 Task: Look for space in Alice Springs, Australia from 15th June, 2023 to 21st June, 2023 for 5 adults in price range Rs.14000 to Rs.25000. Place can be entire place with 3 bedrooms having 3 beds and 3 bathrooms. Property type can be house. Amenities needed are: washing machine, kitchen, . Booking option can be shelf check-in. Required host language is English.
Action: Mouse moved to (398, 83)
Screenshot: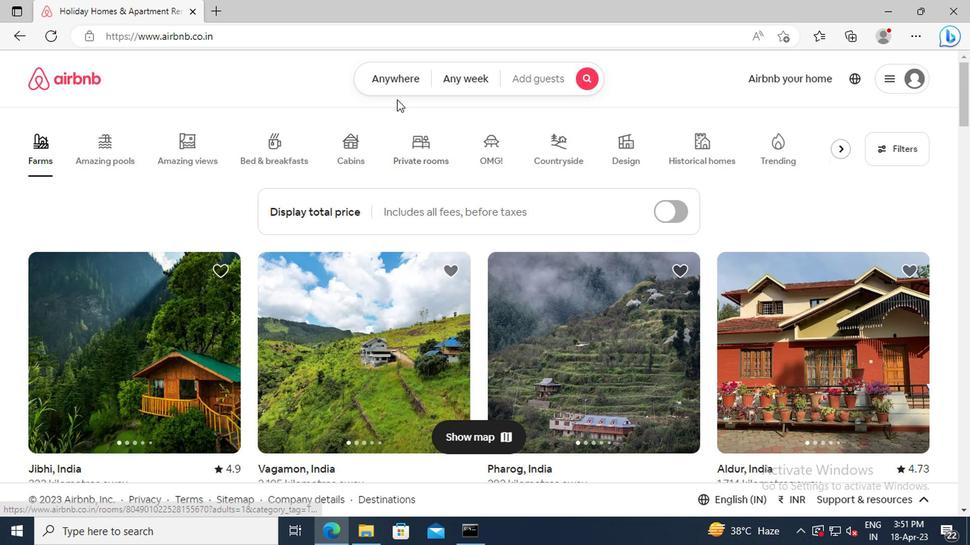 
Action: Mouse pressed left at (398, 83)
Screenshot: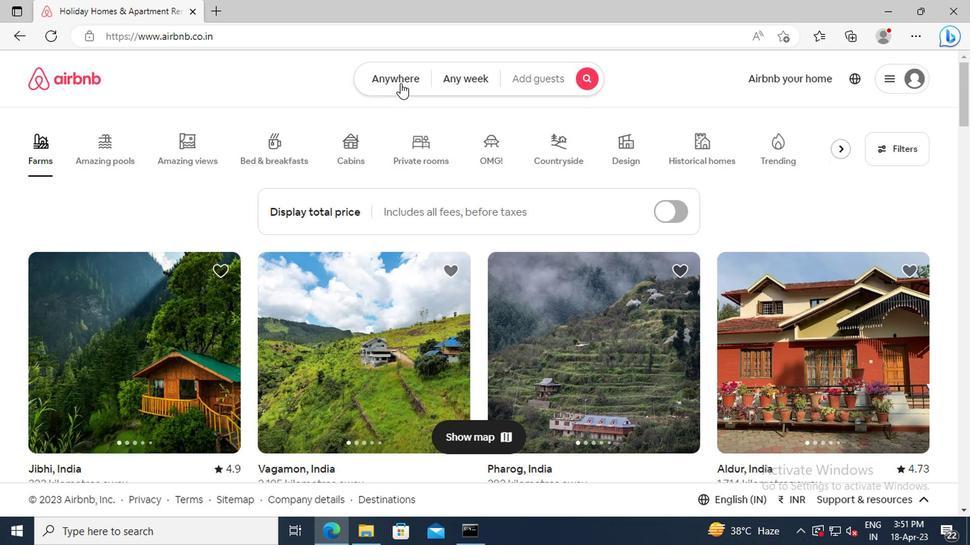 
Action: Mouse moved to (246, 140)
Screenshot: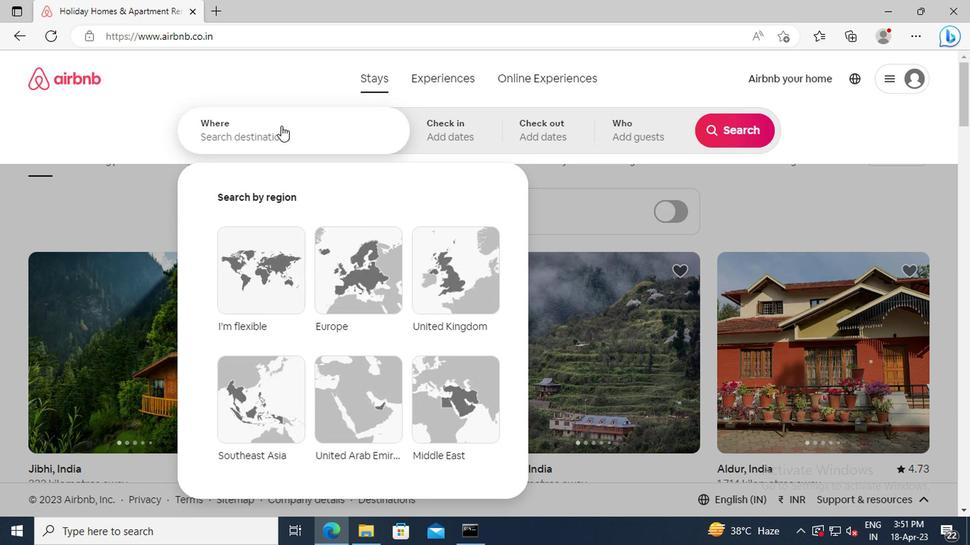 
Action: Mouse pressed left at (246, 140)
Screenshot: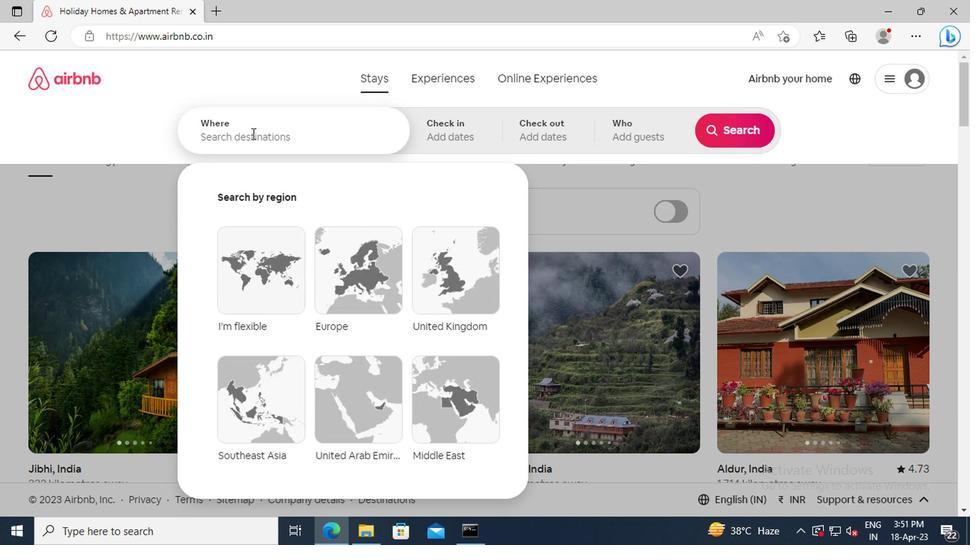 
Action: Key pressed <Key.shift_r>Alice<Key.space><Key.shift_r>Springs,<Key.space><Key.shift_r>Australia<Key.enter>
Screenshot: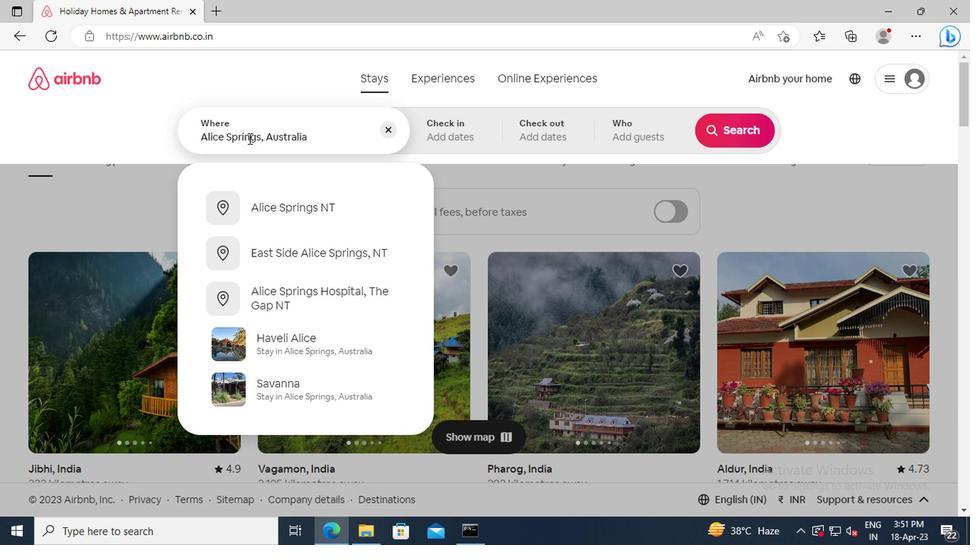 
Action: Mouse moved to (722, 243)
Screenshot: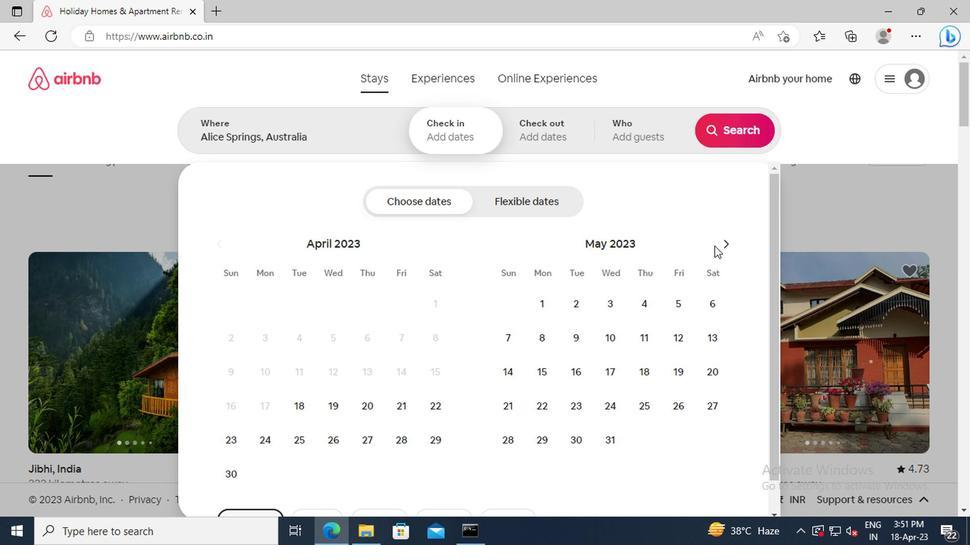 
Action: Mouse pressed left at (722, 243)
Screenshot: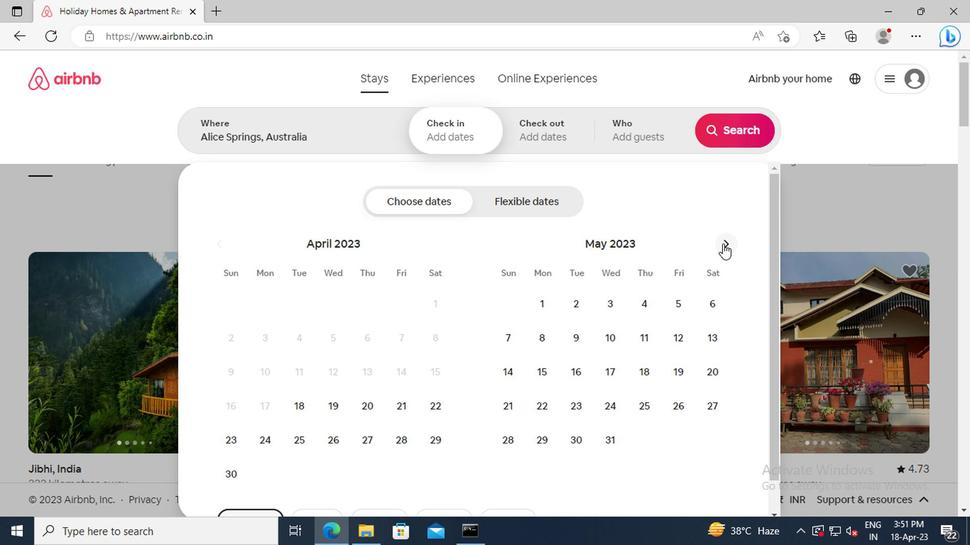 
Action: Mouse moved to (639, 365)
Screenshot: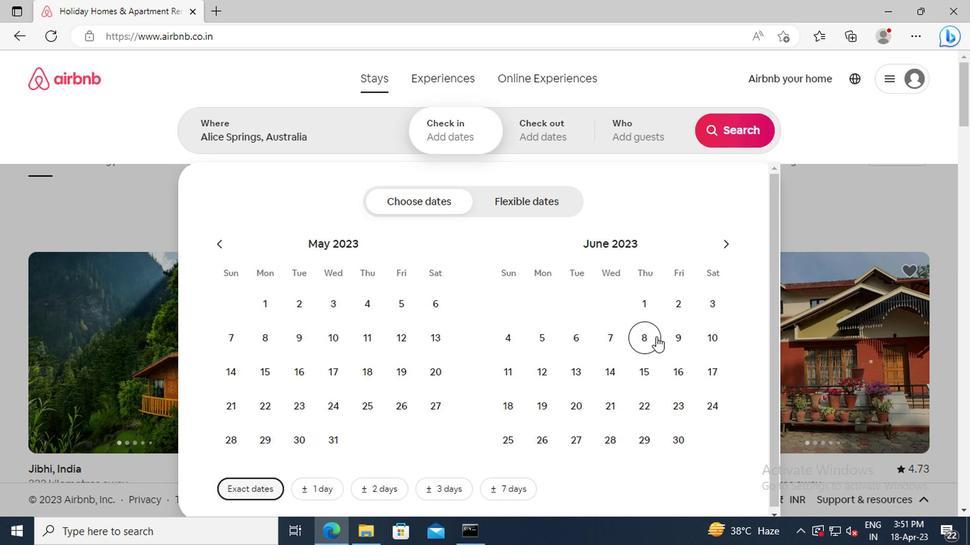 
Action: Mouse pressed left at (639, 365)
Screenshot: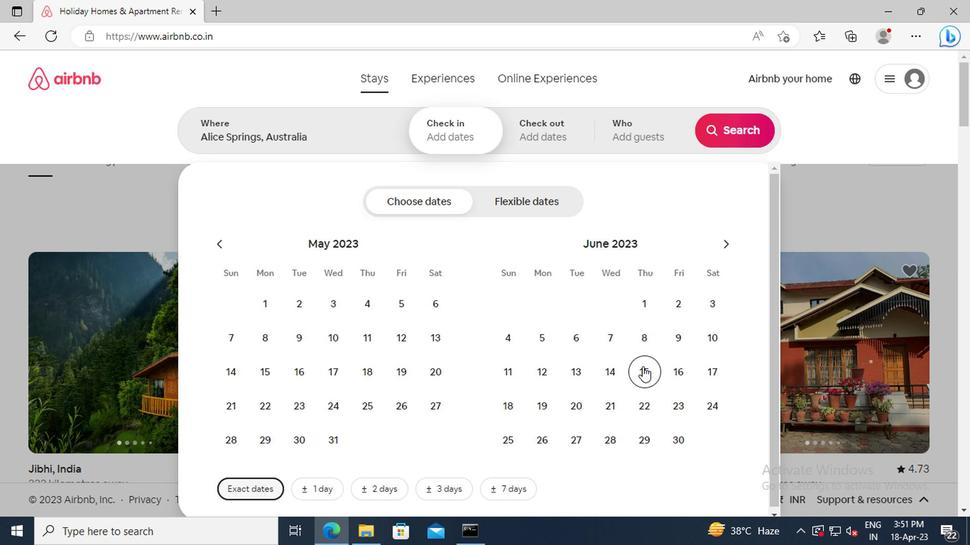 
Action: Mouse moved to (613, 399)
Screenshot: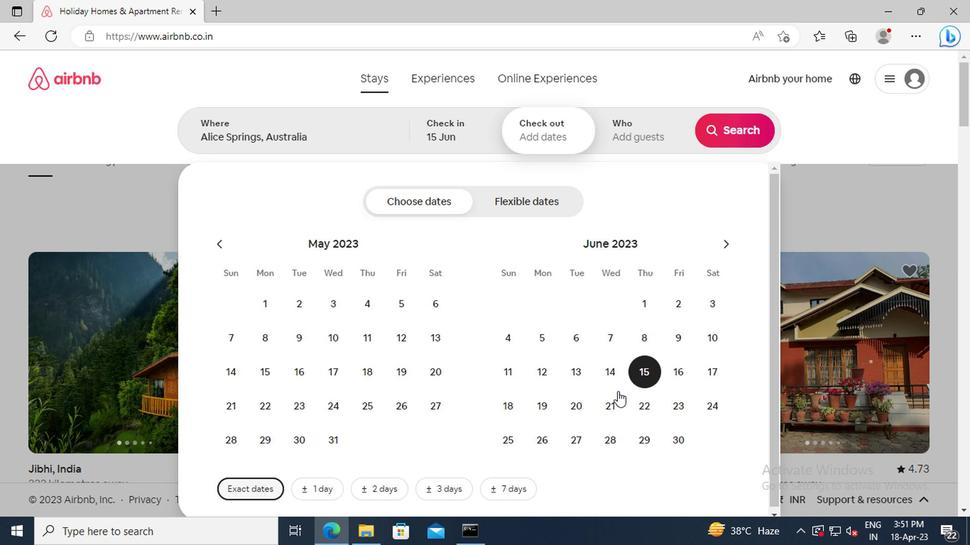 
Action: Mouse pressed left at (613, 399)
Screenshot: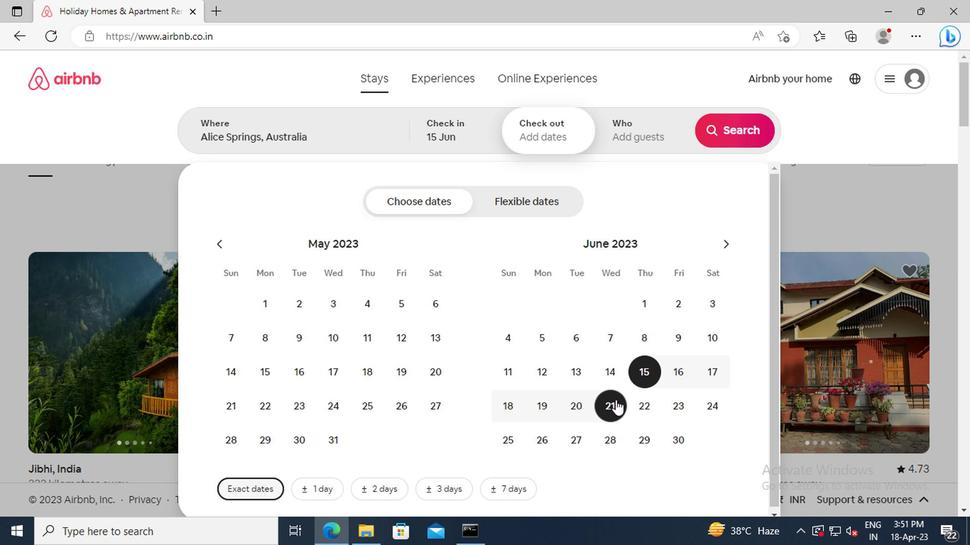 
Action: Mouse moved to (625, 138)
Screenshot: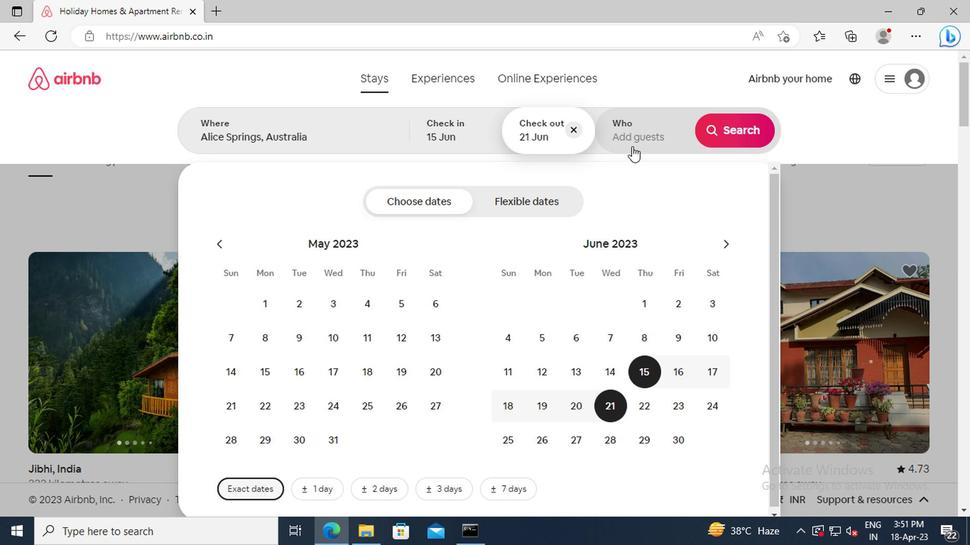 
Action: Mouse pressed left at (625, 138)
Screenshot: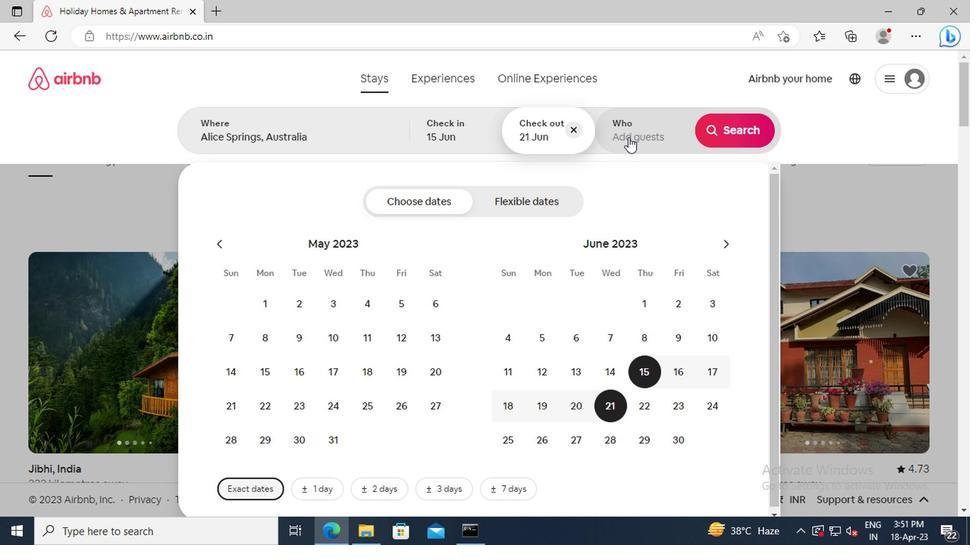 
Action: Mouse moved to (731, 209)
Screenshot: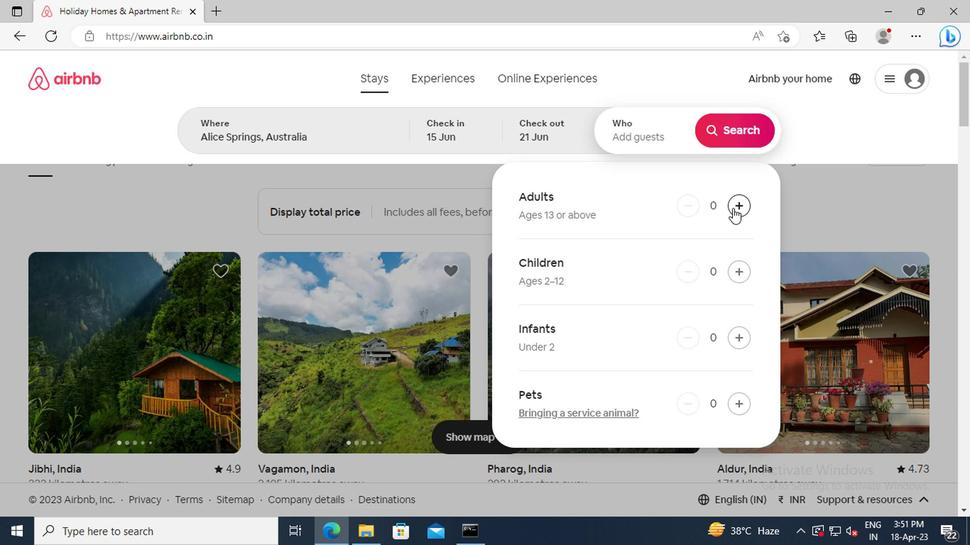 
Action: Mouse pressed left at (731, 209)
Screenshot: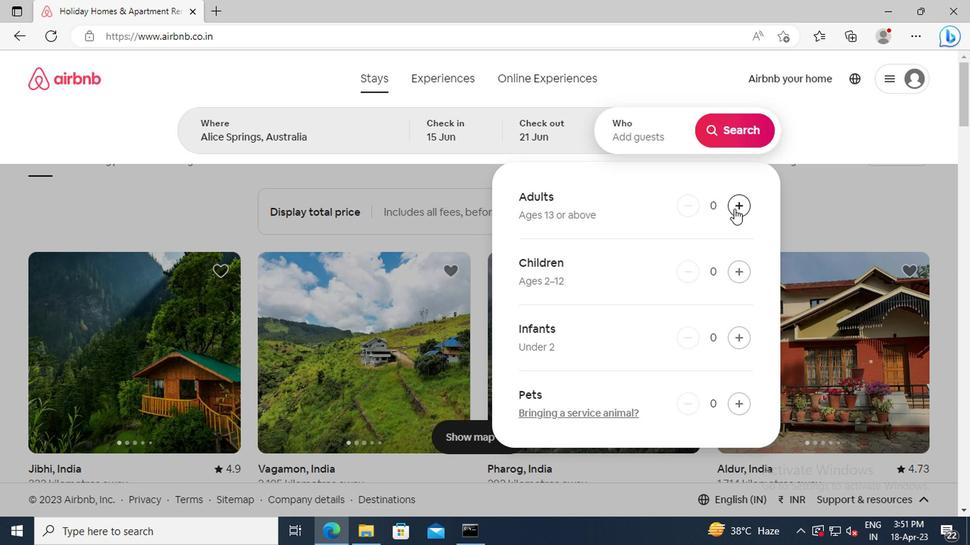 
Action: Mouse pressed left at (731, 209)
Screenshot: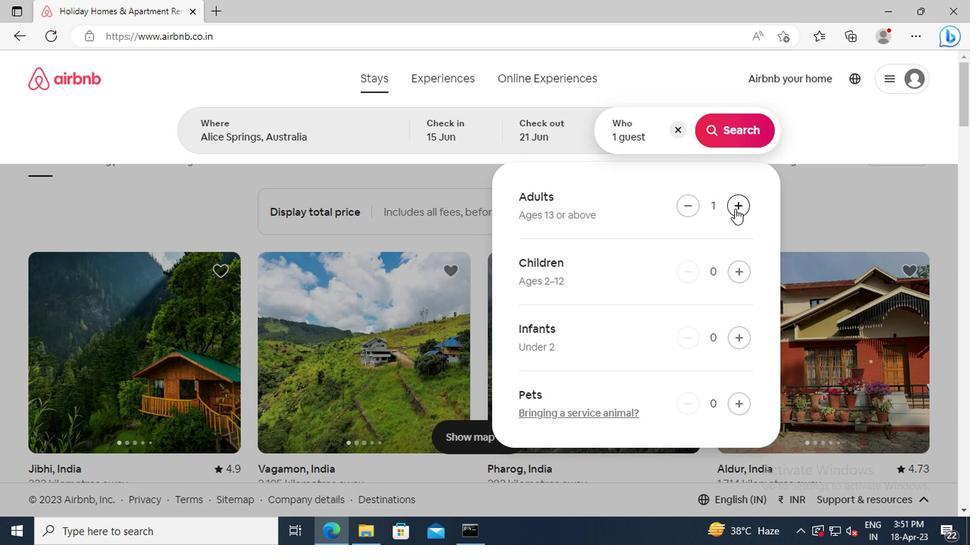 
Action: Mouse pressed left at (731, 209)
Screenshot: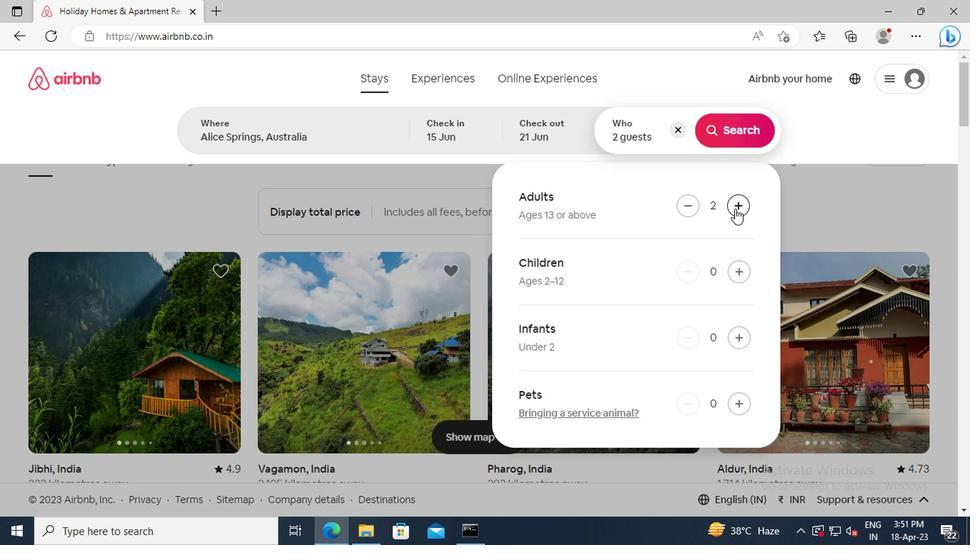 
Action: Mouse pressed left at (731, 209)
Screenshot: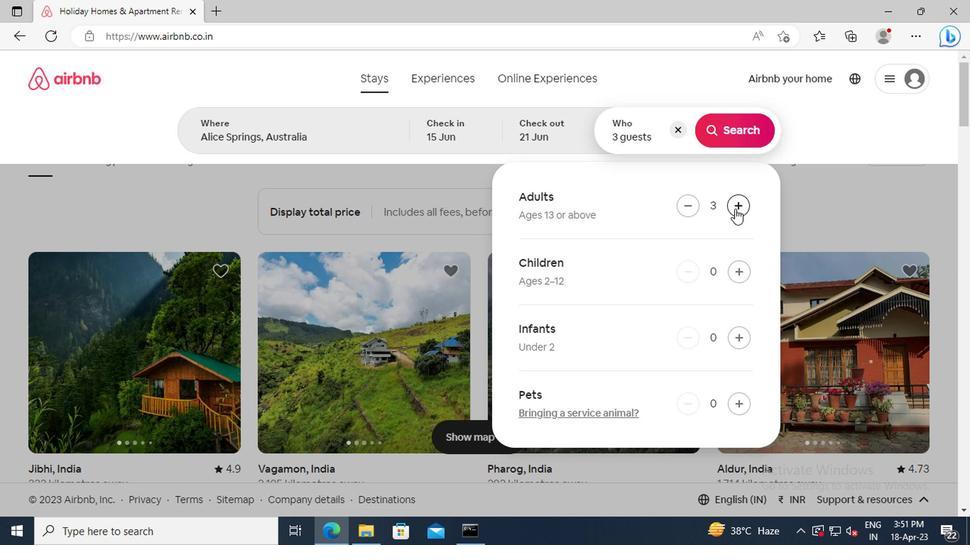 
Action: Mouse pressed left at (731, 209)
Screenshot: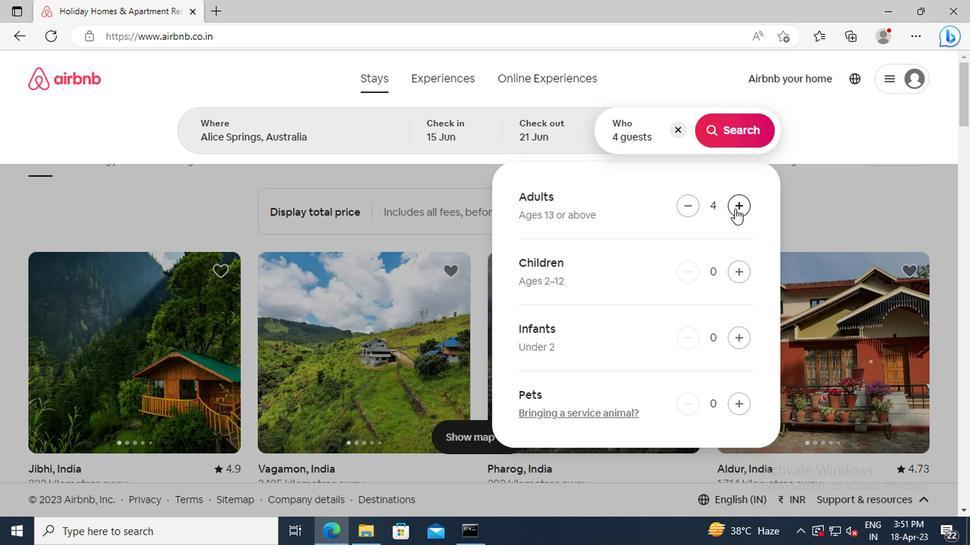 
Action: Mouse moved to (731, 136)
Screenshot: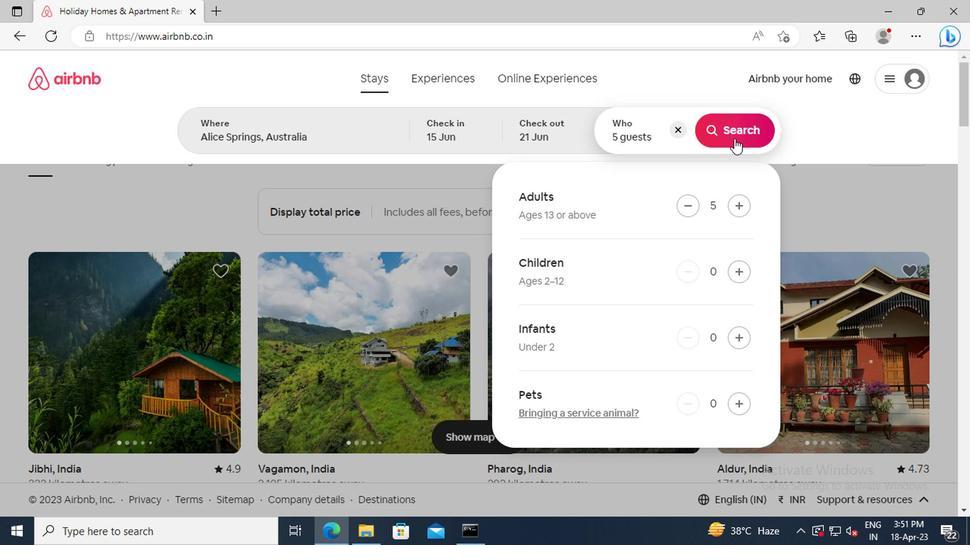 
Action: Mouse pressed left at (731, 136)
Screenshot: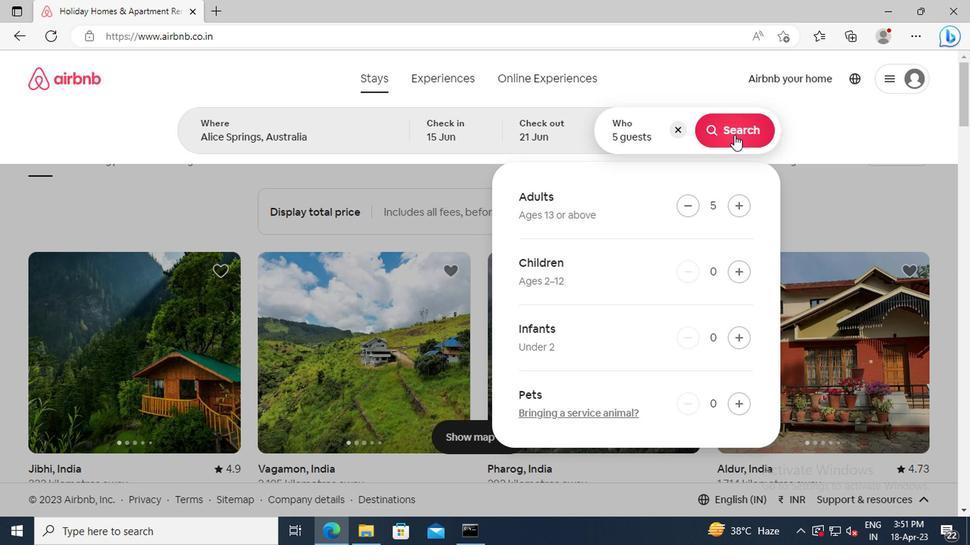 
Action: Mouse moved to (901, 143)
Screenshot: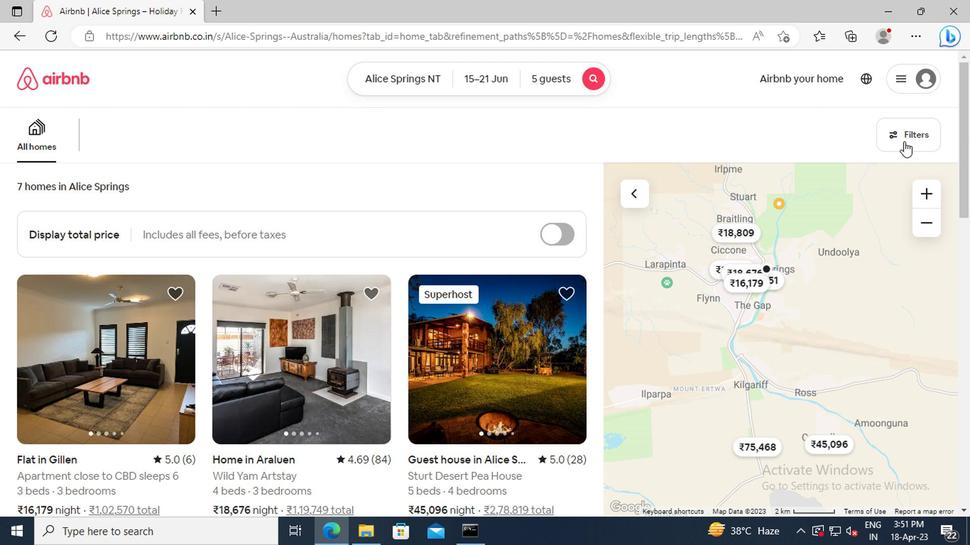 
Action: Mouse pressed left at (901, 143)
Screenshot: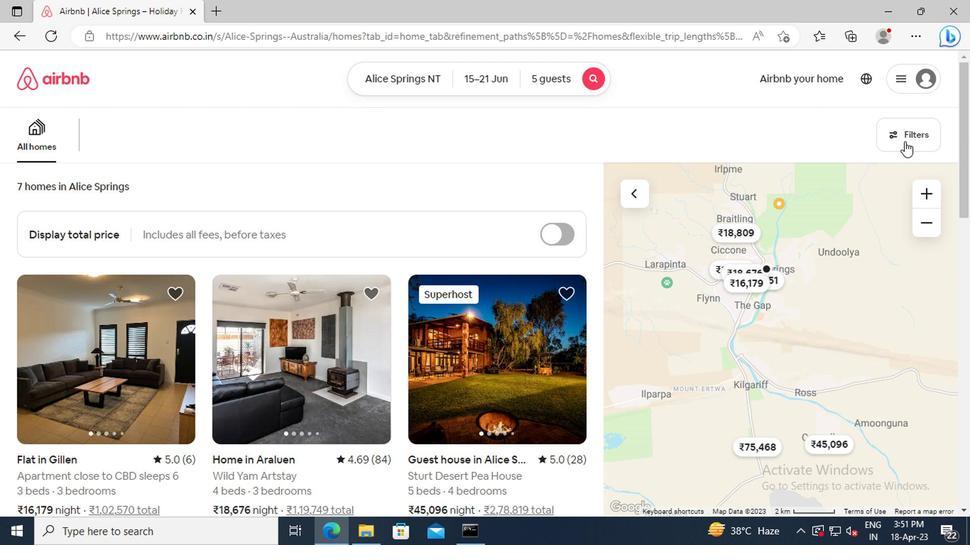 
Action: Mouse moved to (327, 317)
Screenshot: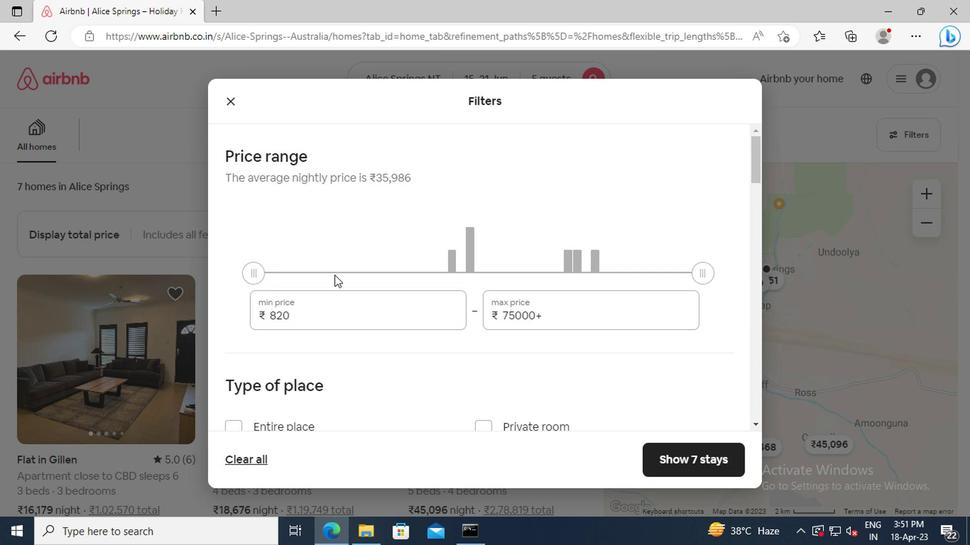 
Action: Mouse pressed left at (327, 317)
Screenshot: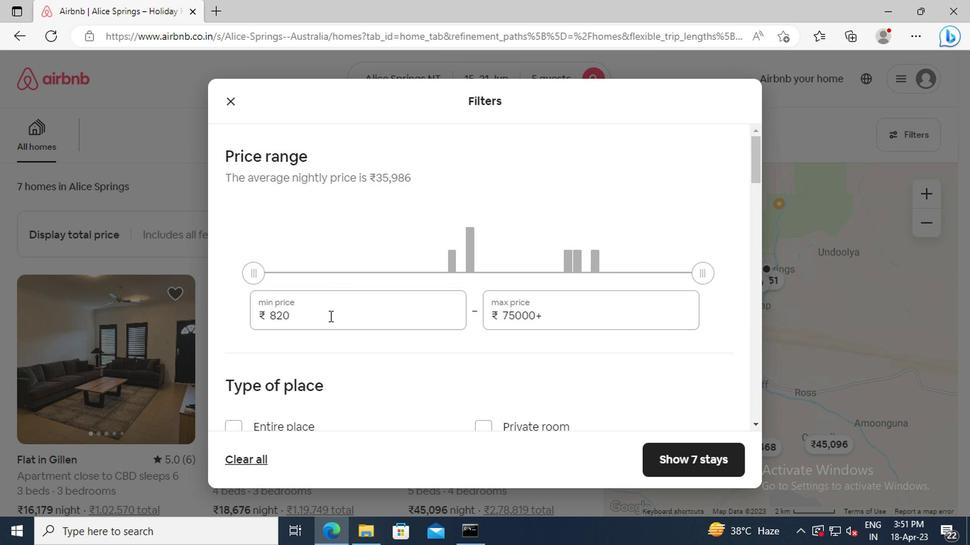 
Action: Key pressed <Key.backspace><Key.backspace><Key.backspace>14000<Key.tab><Key.delete>25000
Screenshot: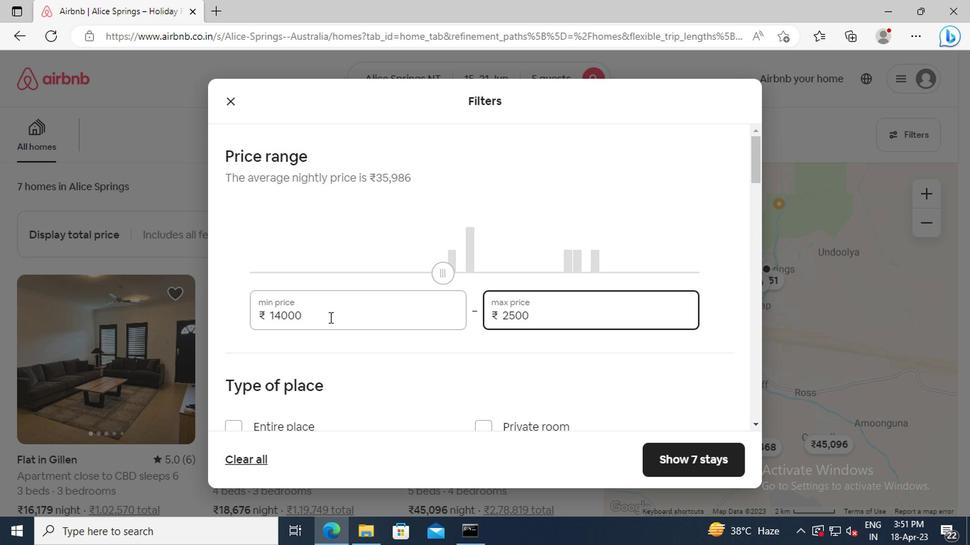 
Action: Mouse scrolled (327, 316) with delta (0, 0)
Screenshot: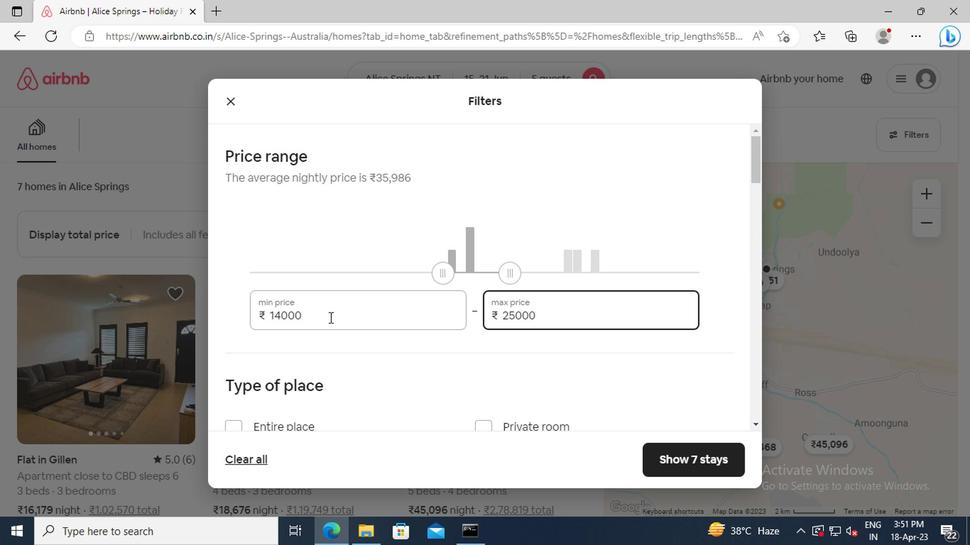 
Action: Mouse scrolled (327, 316) with delta (0, 0)
Screenshot: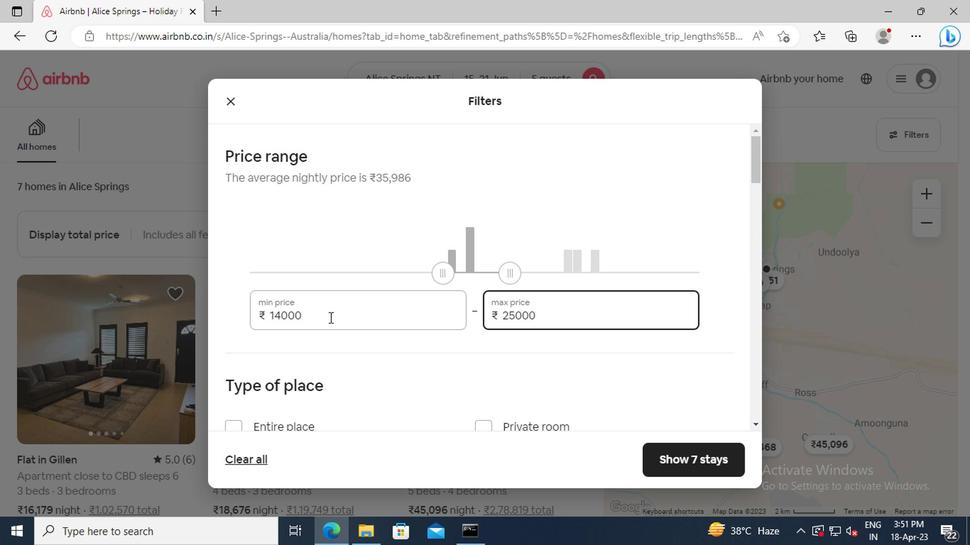 
Action: Mouse scrolled (327, 316) with delta (0, 0)
Screenshot: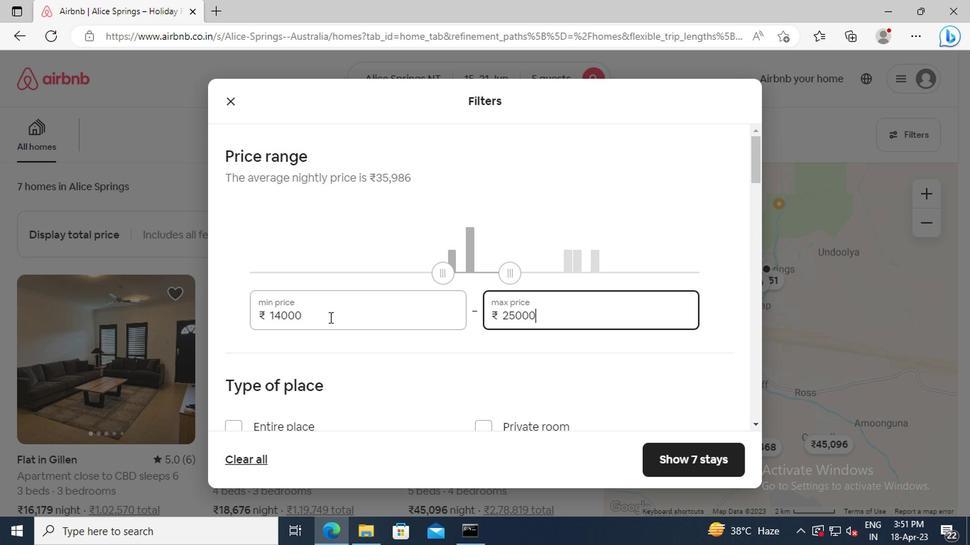 
Action: Mouse moved to (232, 287)
Screenshot: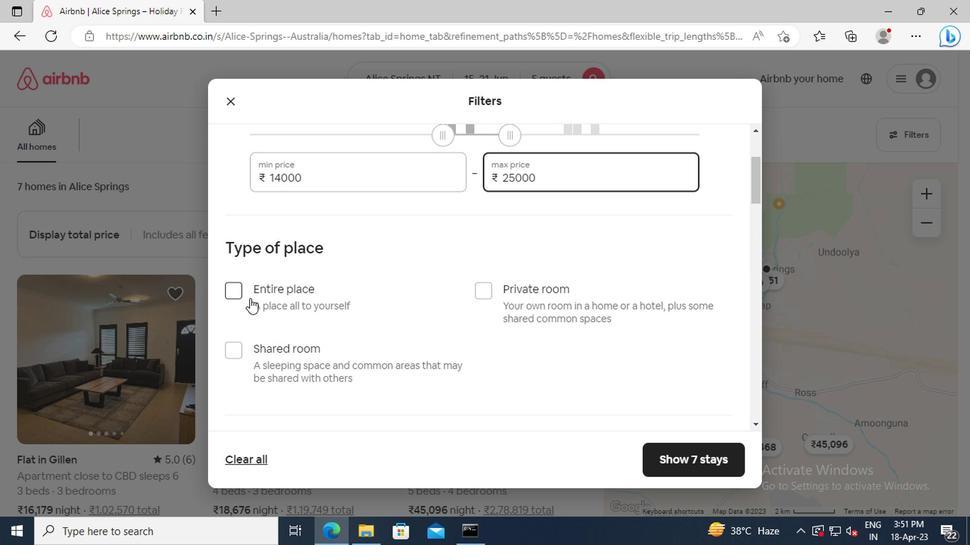
Action: Mouse pressed left at (232, 287)
Screenshot: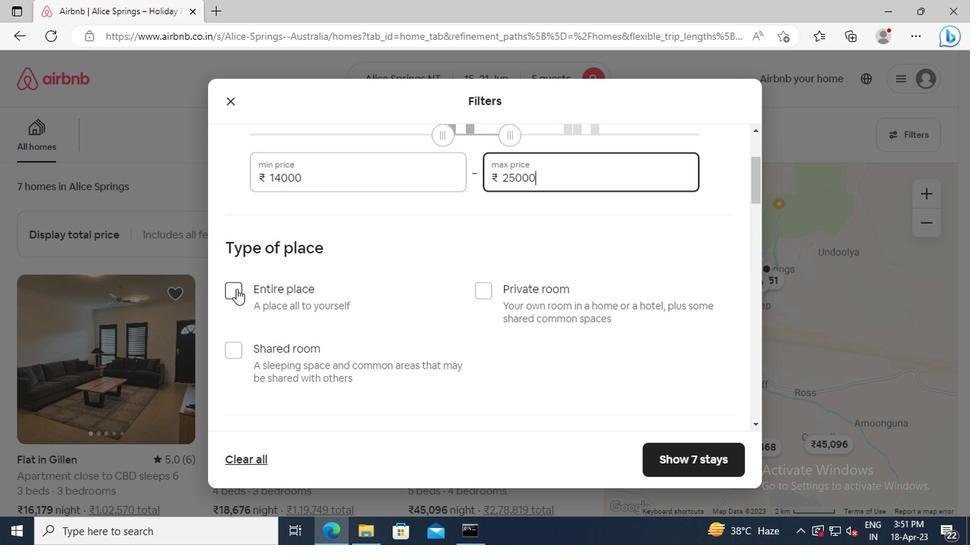 
Action: Mouse moved to (352, 288)
Screenshot: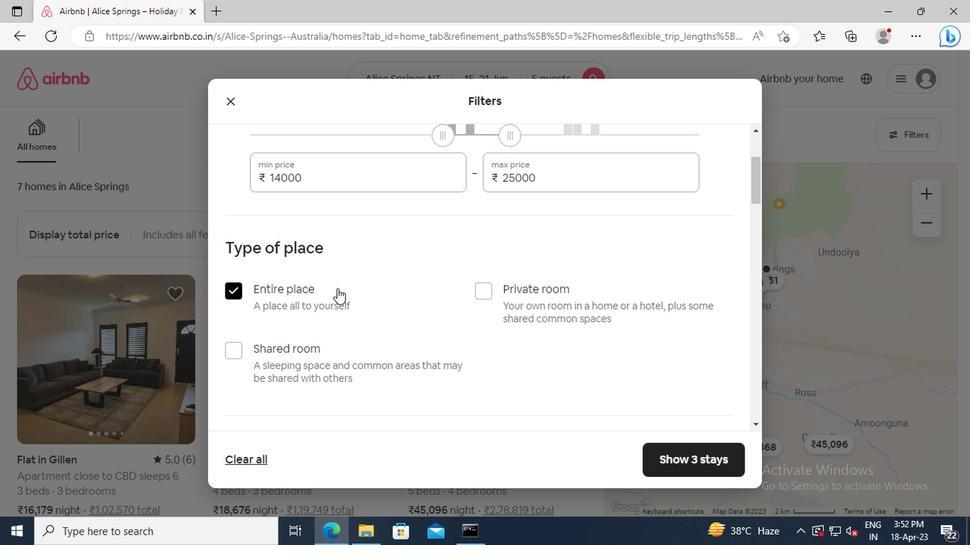 
Action: Mouse scrolled (352, 288) with delta (0, 0)
Screenshot: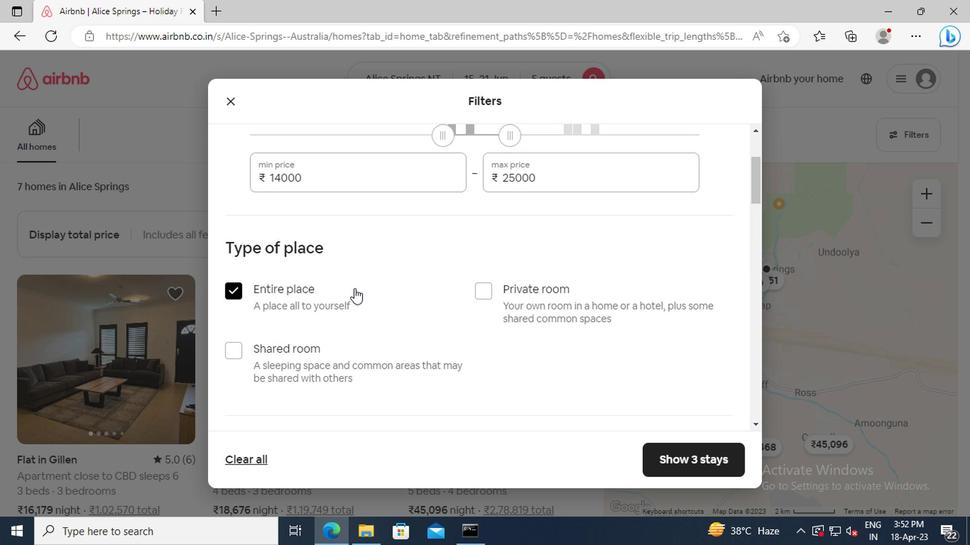 
Action: Mouse scrolled (352, 288) with delta (0, 0)
Screenshot: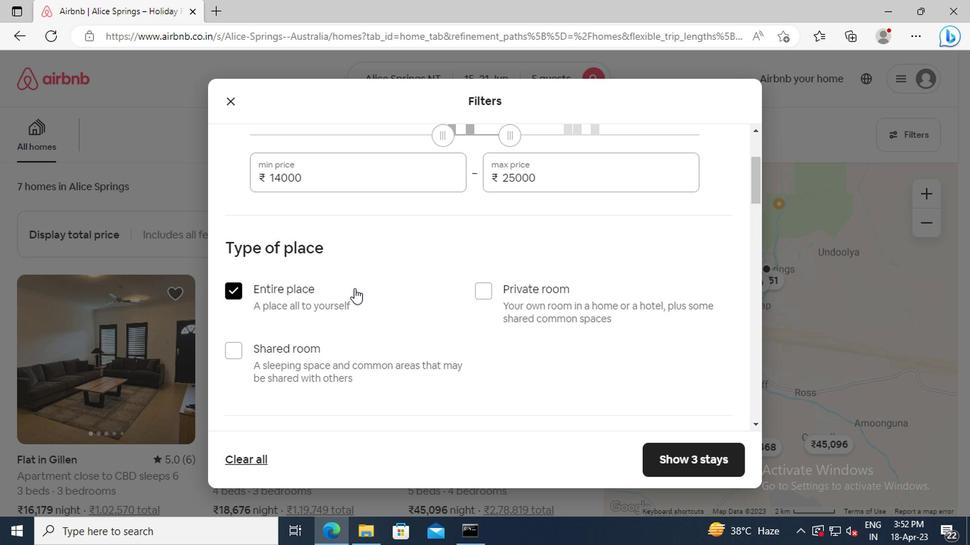 
Action: Mouse scrolled (352, 288) with delta (0, 0)
Screenshot: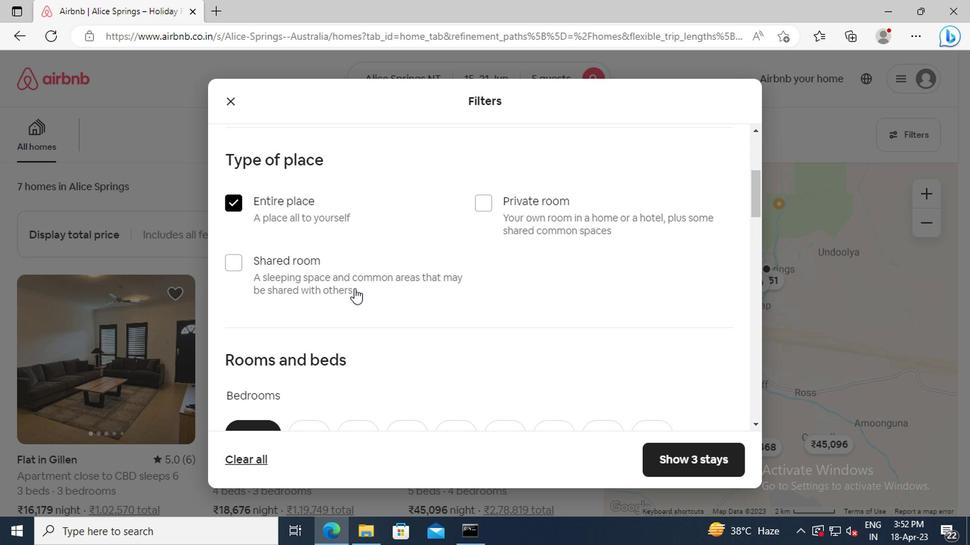 
Action: Mouse scrolled (352, 288) with delta (0, 0)
Screenshot: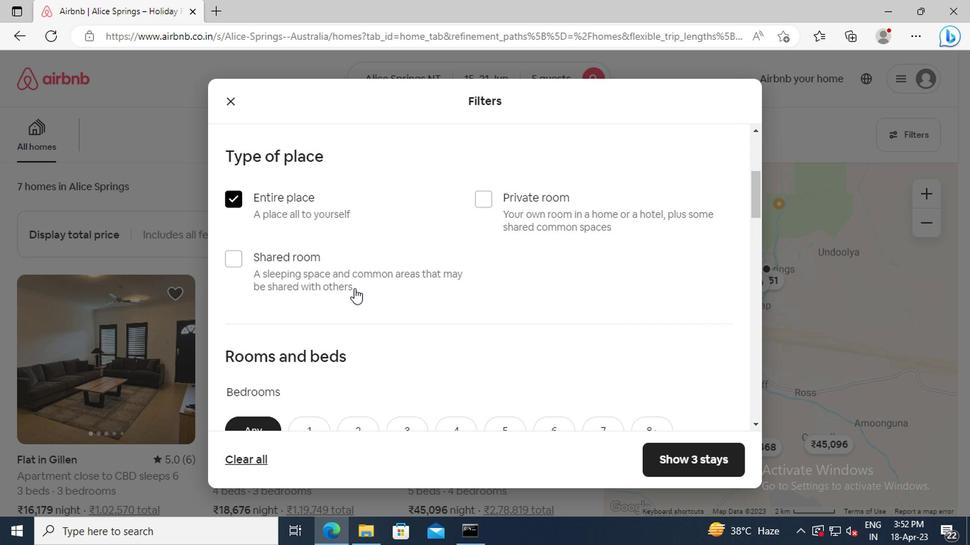 
Action: Mouse moved to (394, 332)
Screenshot: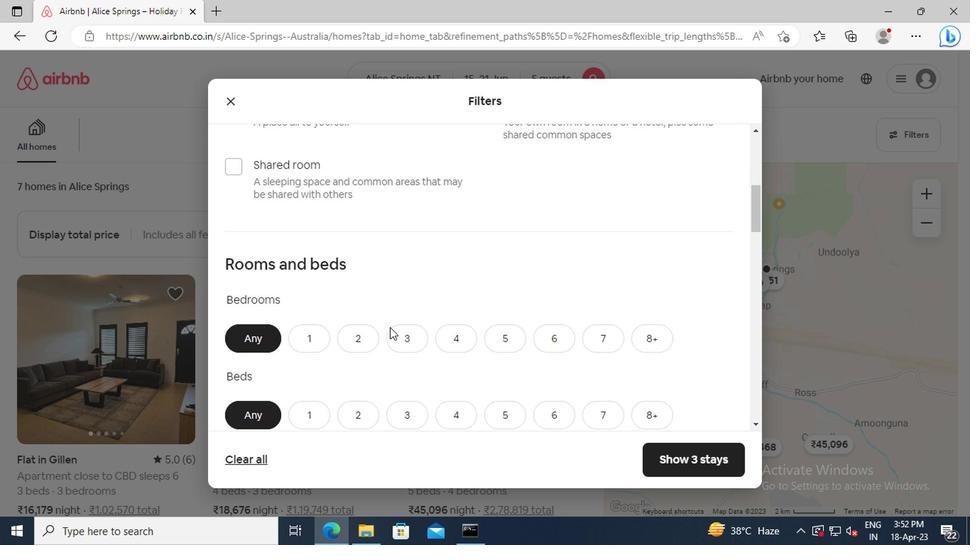 
Action: Mouse pressed left at (394, 332)
Screenshot: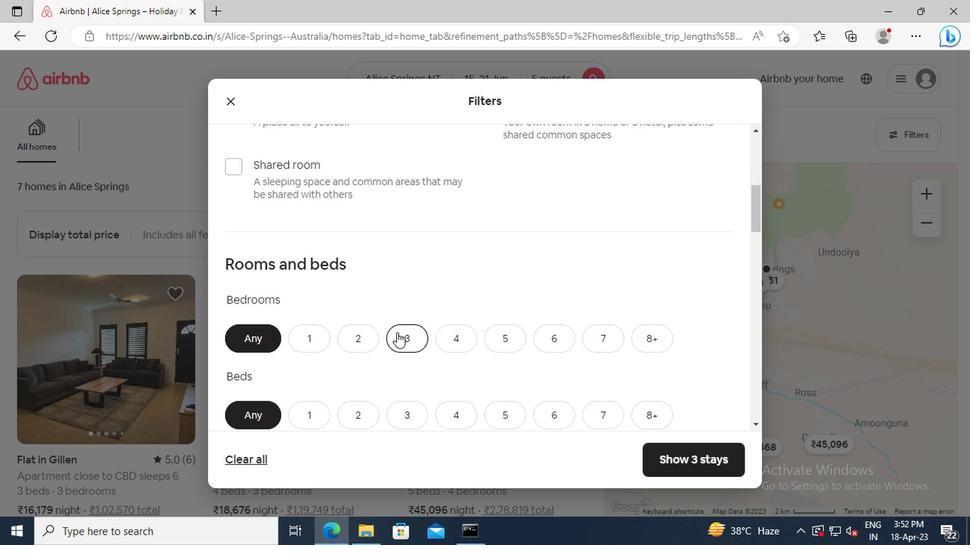 
Action: Mouse scrolled (394, 331) with delta (0, -1)
Screenshot: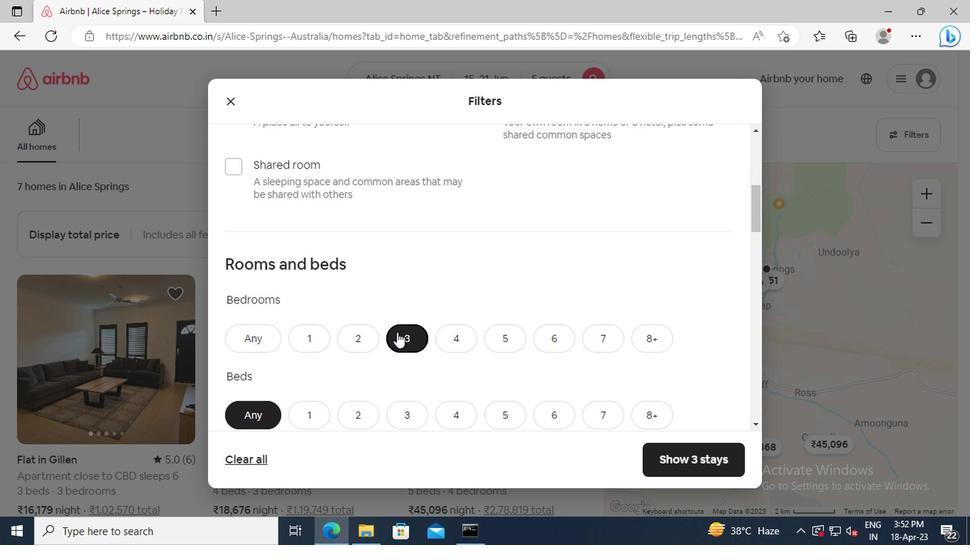 
Action: Mouse moved to (405, 363)
Screenshot: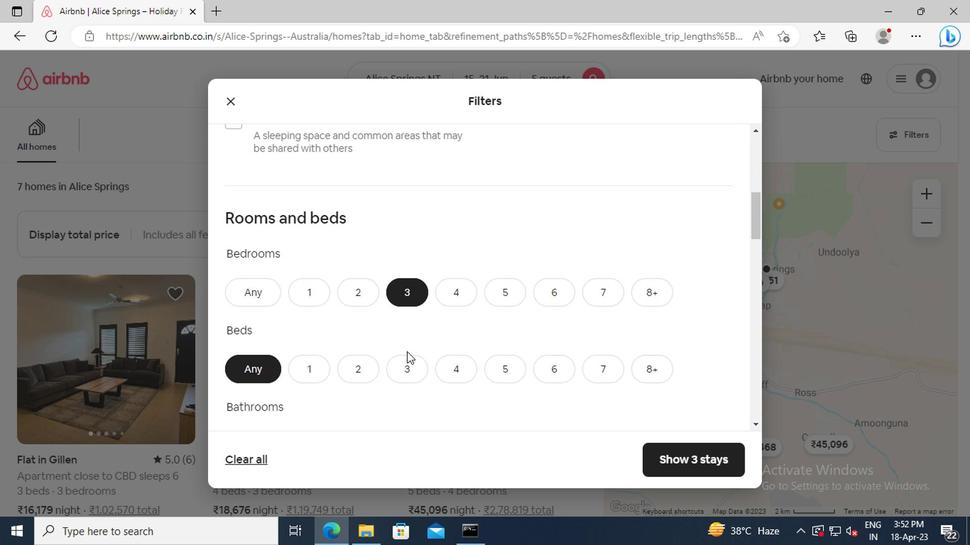 
Action: Mouse pressed left at (405, 363)
Screenshot: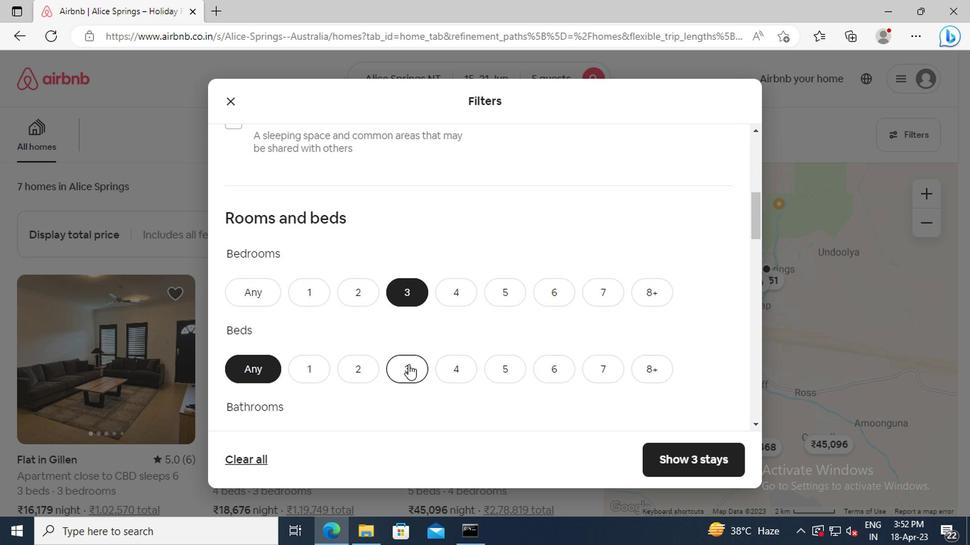 
Action: Mouse scrolled (405, 363) with delta (0, 0)
Screenshot: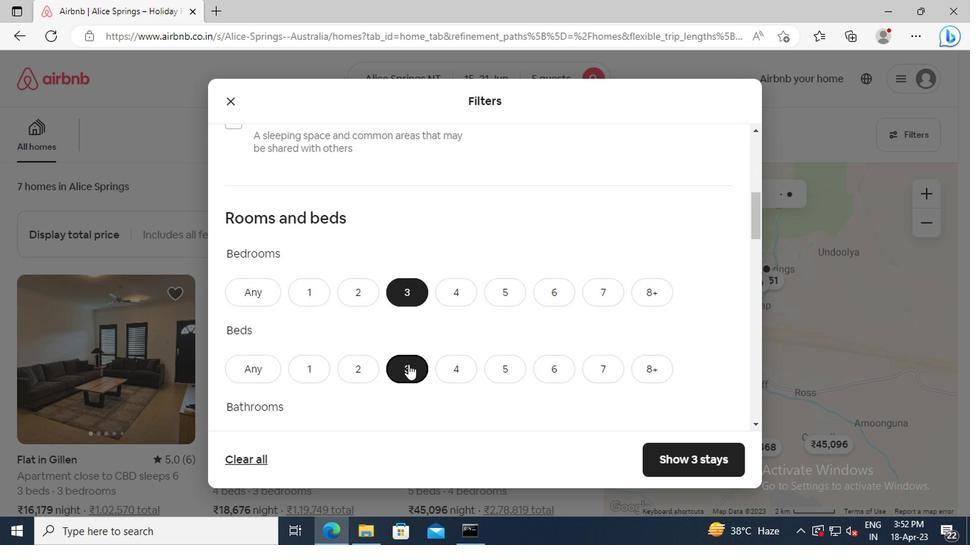 
Action: Mouse scrolled (405, 363) with delta (0, 0)
Screenshot: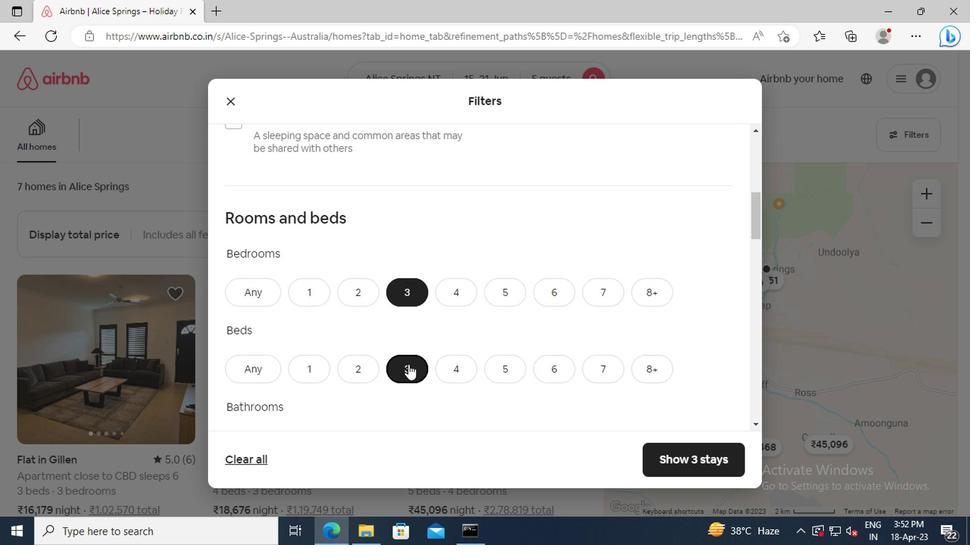 
Action: Mouse scrolled (405, 363) with delta (0, 0)
Screenshot: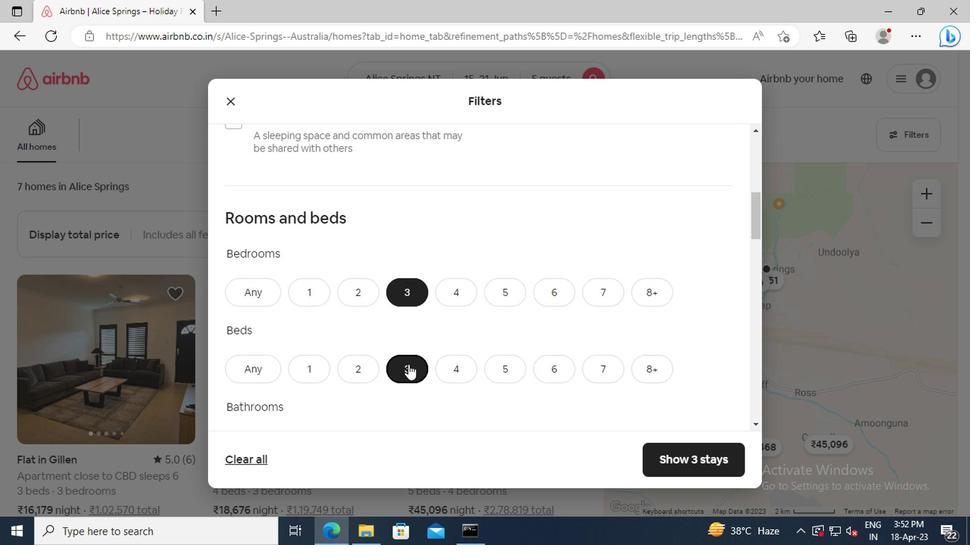 
Action: Mouse moved to (403, 309)
Screenshot: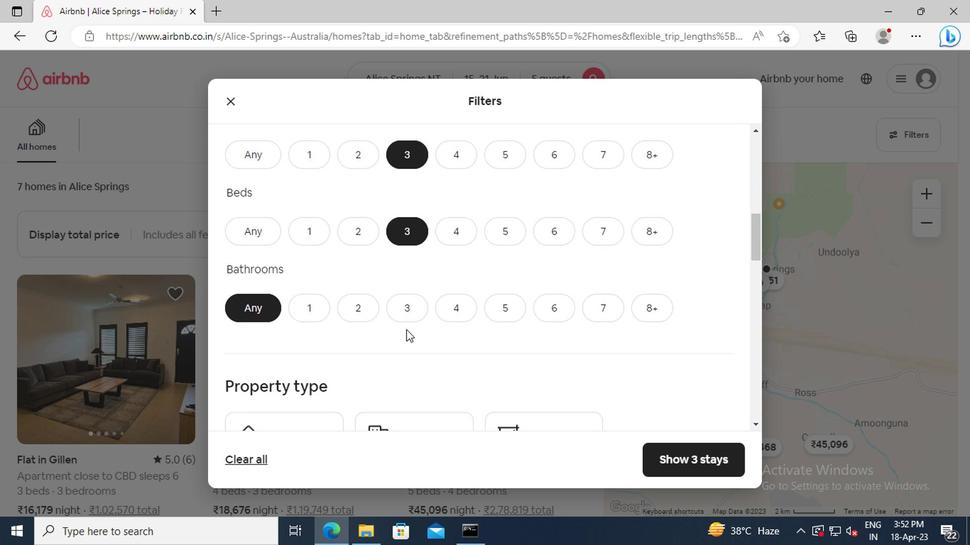 
Action: Mouse pressed left at (403, 309)
Screenshot: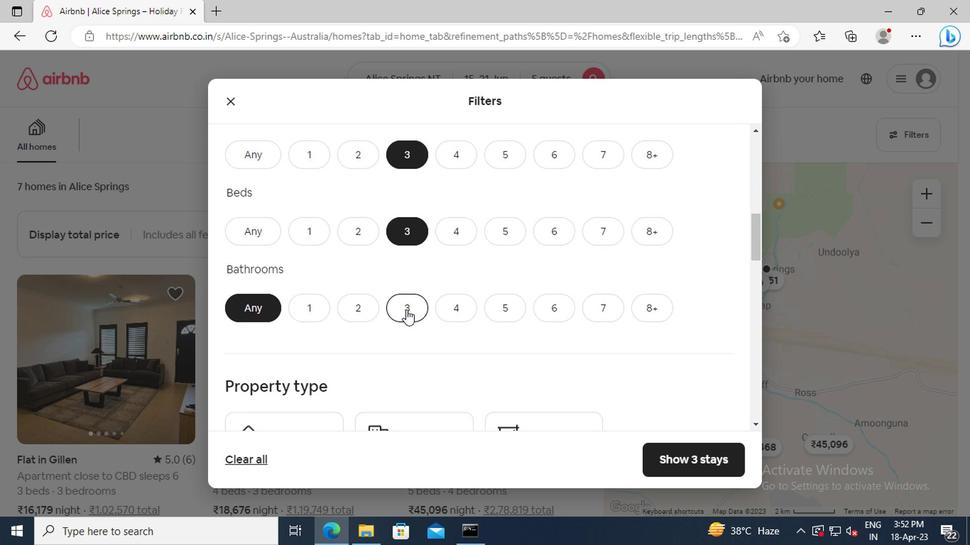 
Action: Mouse scrolled (403, 309) with delta (0, 0)
Screenshot: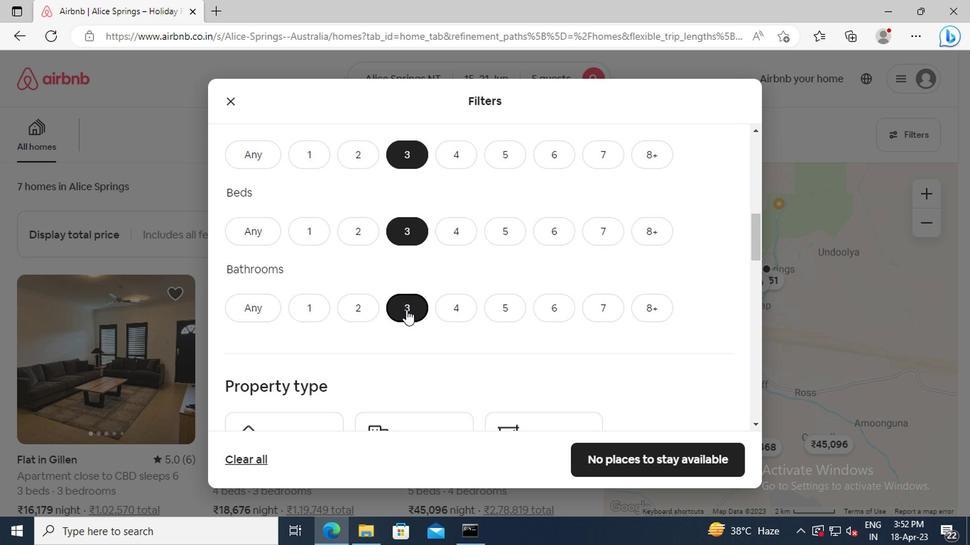 
Action: Mouse scrolled (403, 309) with delta (0, 0)
Screenshot: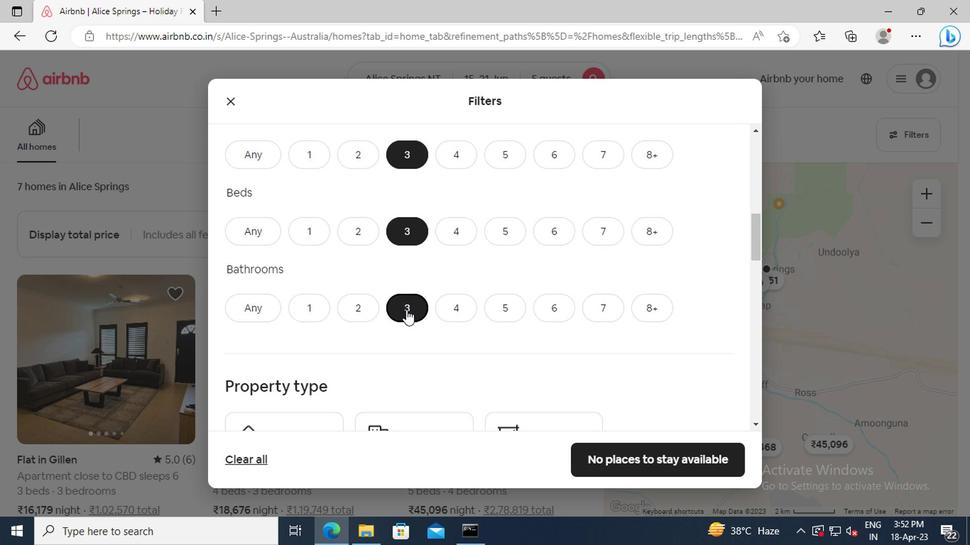 
Action: Mouse moved to (306, 348)
Screenshot: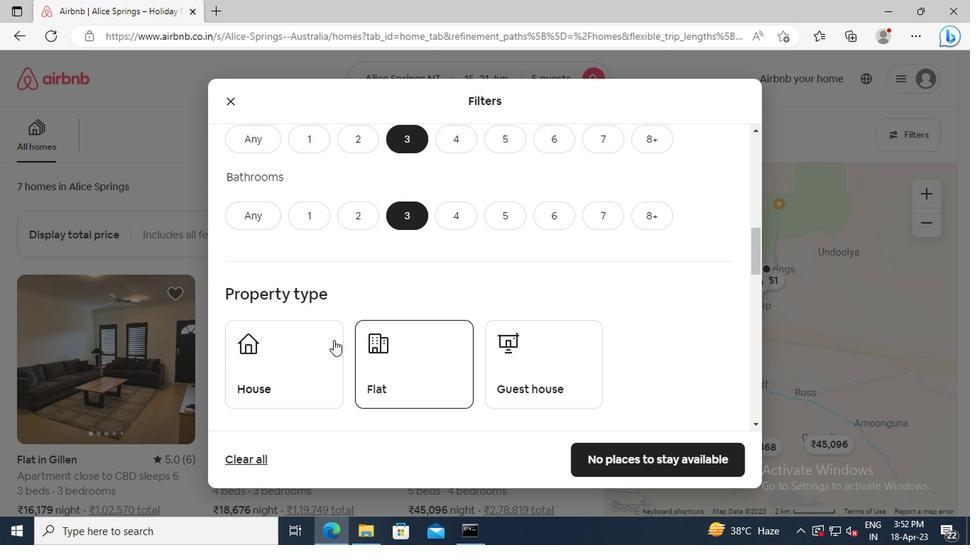 
Action: Mouse pressed left at (306, 348)
Screenshot: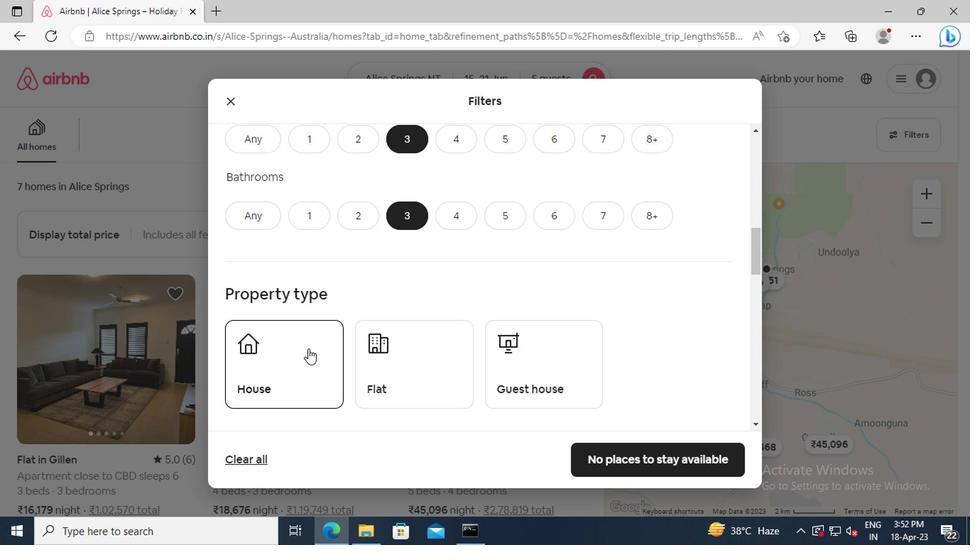 
Action: Mouse moved to (399, 351)
Screenshot: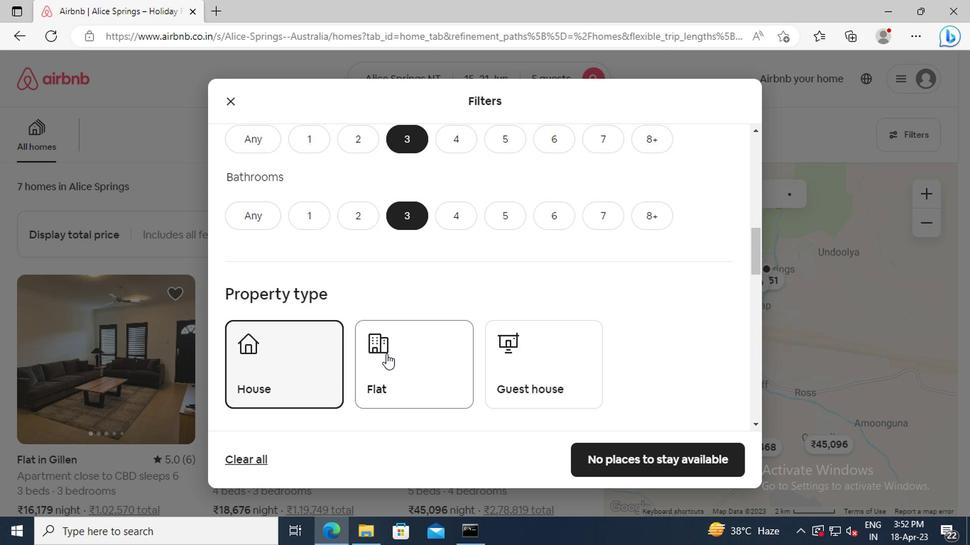 
Action: Mouse scrolled (399, 350) with delta (0, 0)
Screenshot: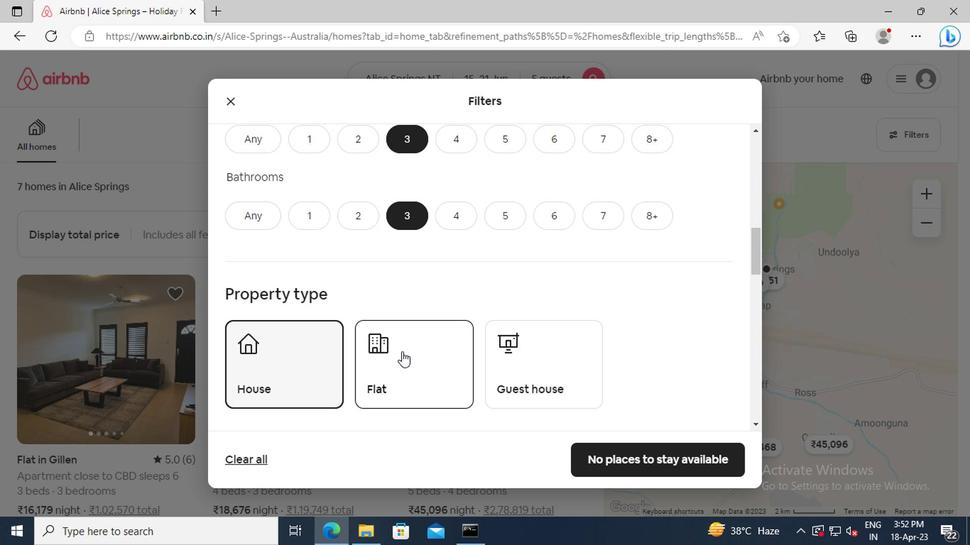 
Action: Mouse scrolled (399, 350) with delta (0, 0)
Screenshot: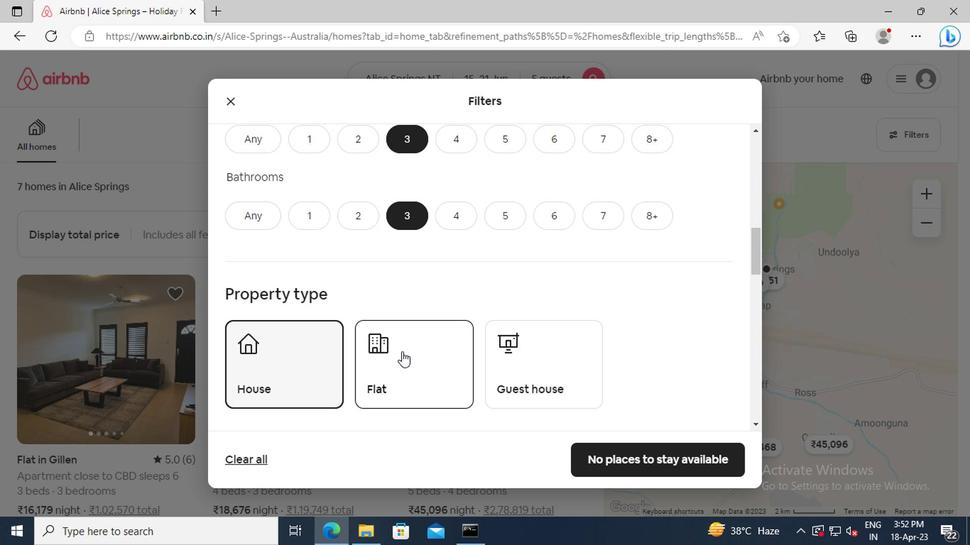 
Action: Mouse scrolled (399, 350) with delta (0, 0)
Screenshot: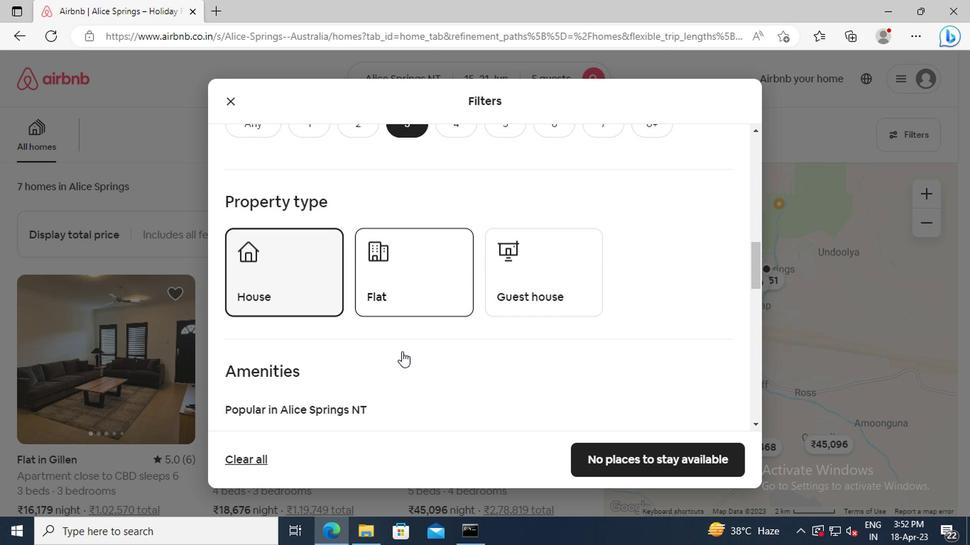 
Action: Mouse scrolled (399, 350) with delta (0, 0)
Screenshot: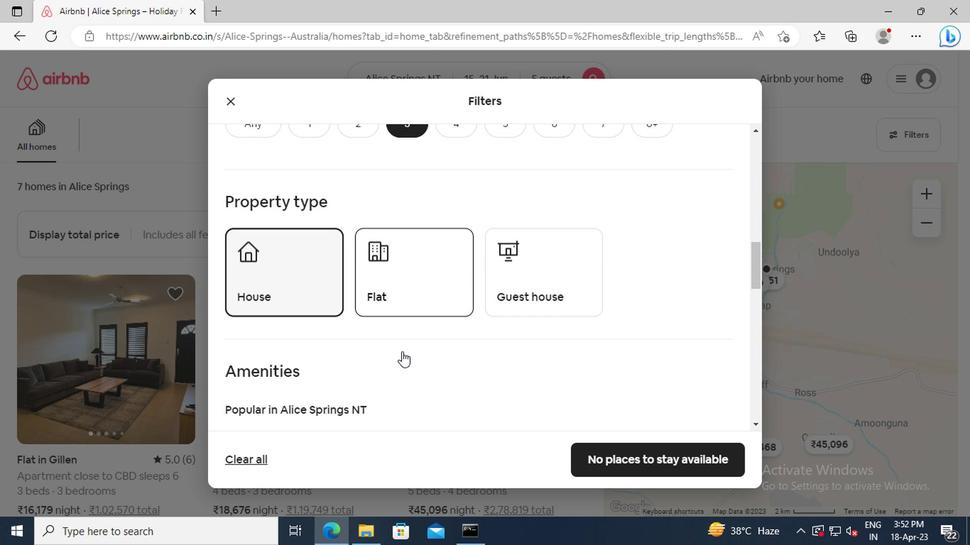 
Action: Mouse scrolled (399, 350) with delta (0, 0)
Screenshot: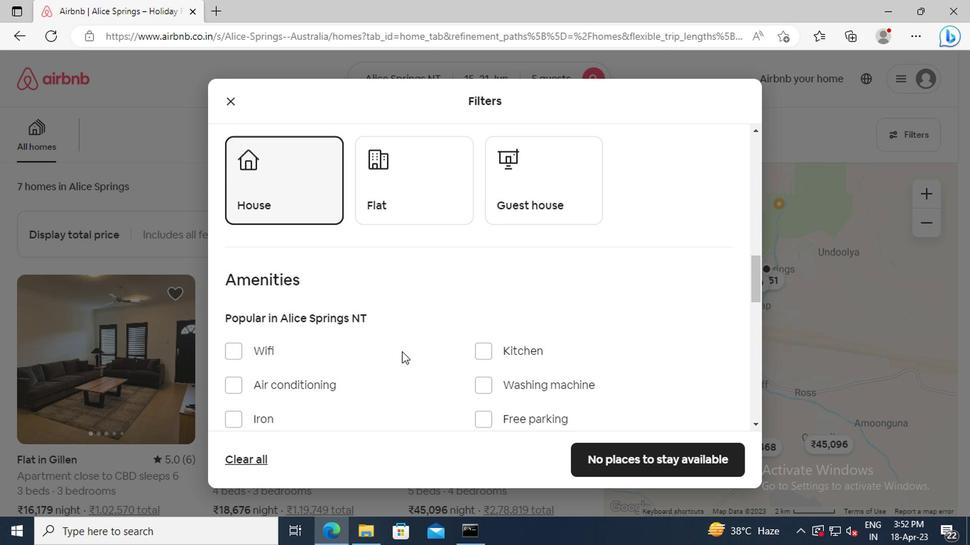 
Action: Mouse scrolled (399, 350) with delta (0, 0)
Screenshot: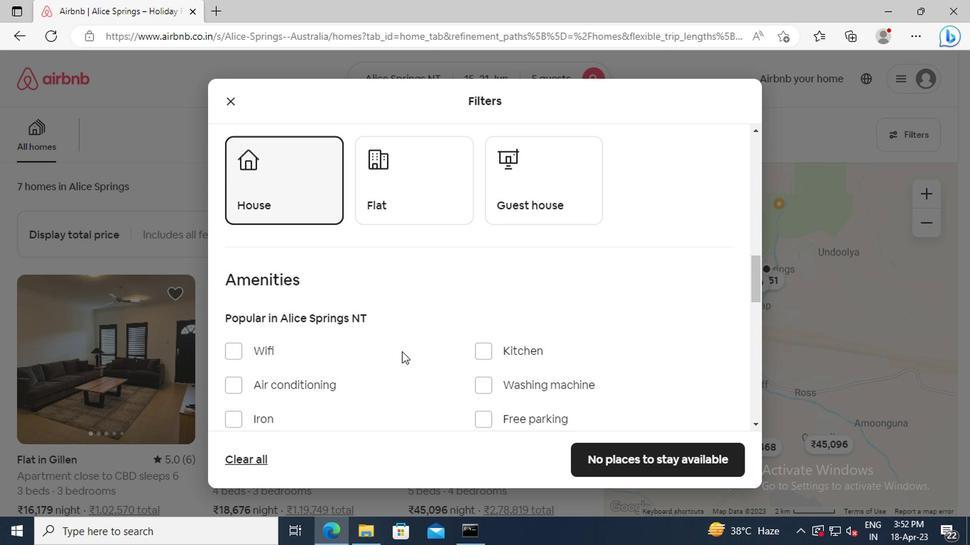 
Action: Mouse moved to (479, 296)
Screenshot: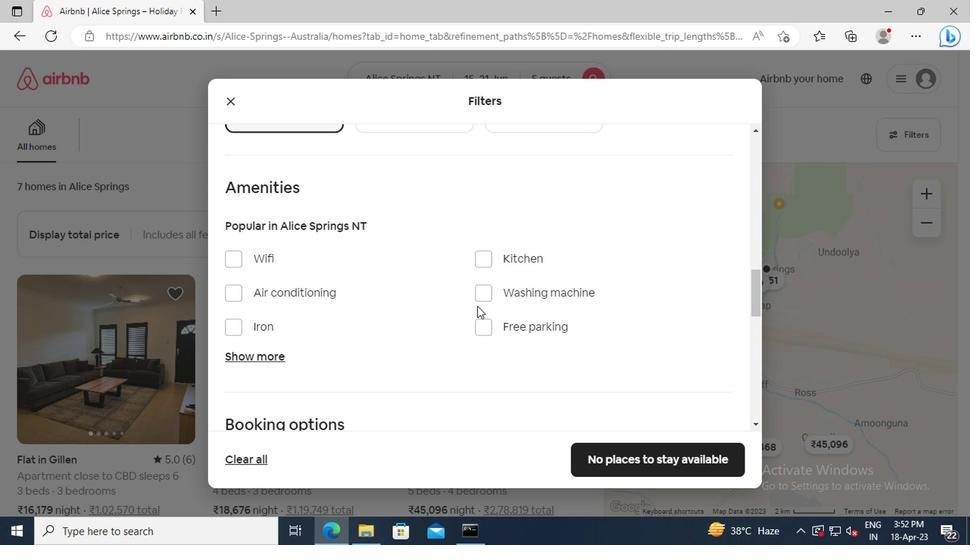 
Action: Mouse pressed left at (479, 296)
Screenshot: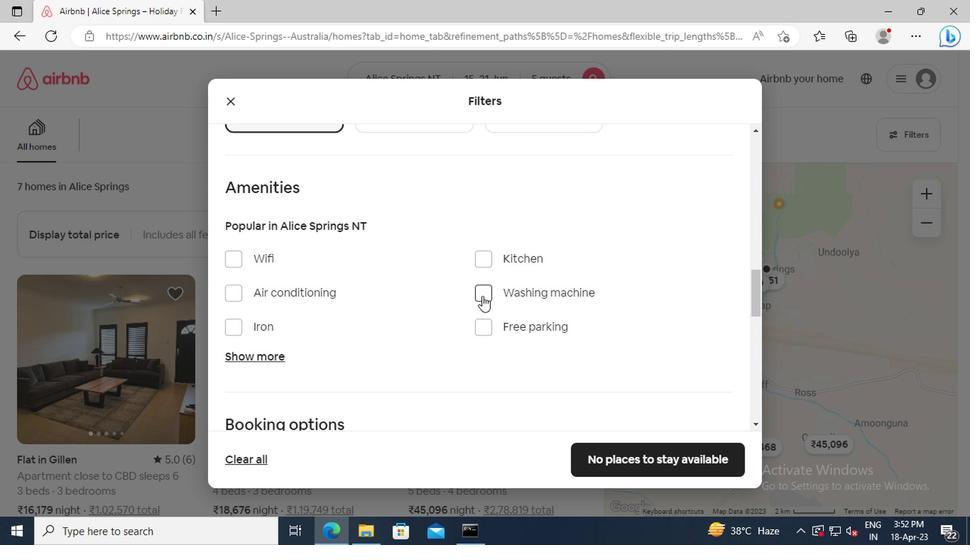 
Action: Mouse moved to (481, 258)
Screenshot: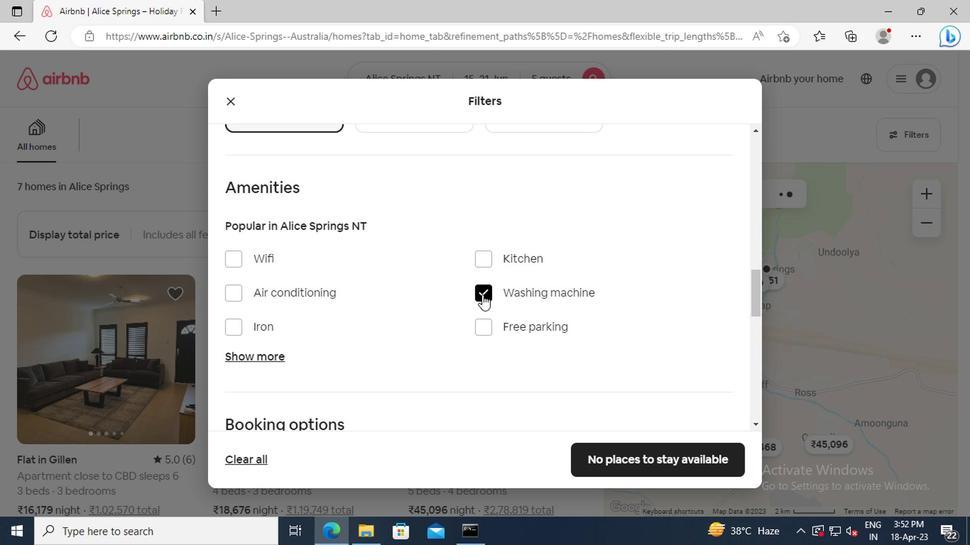 
Action: Mouse pressed left at (481, 258)
Screenshot: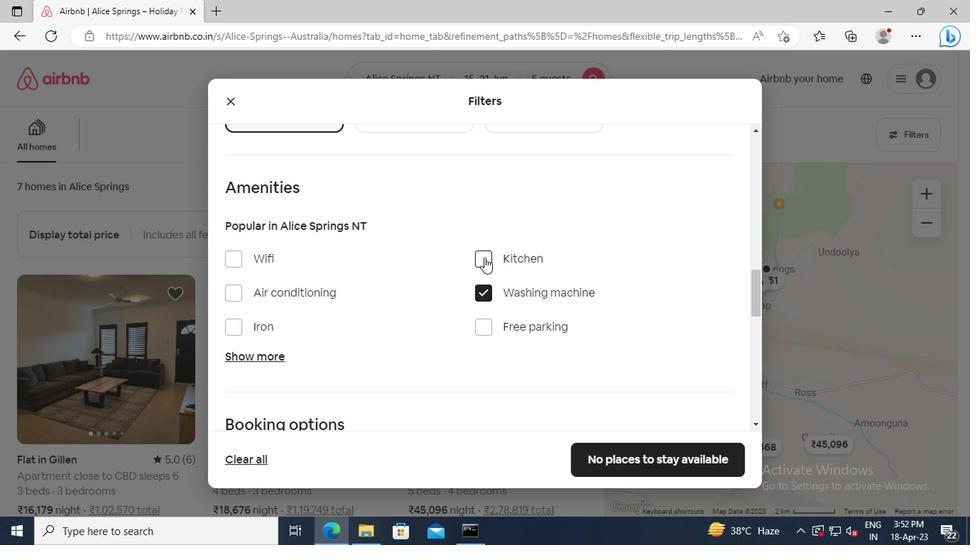 
Action: Mouse moved to (372, 277)
Screenshot: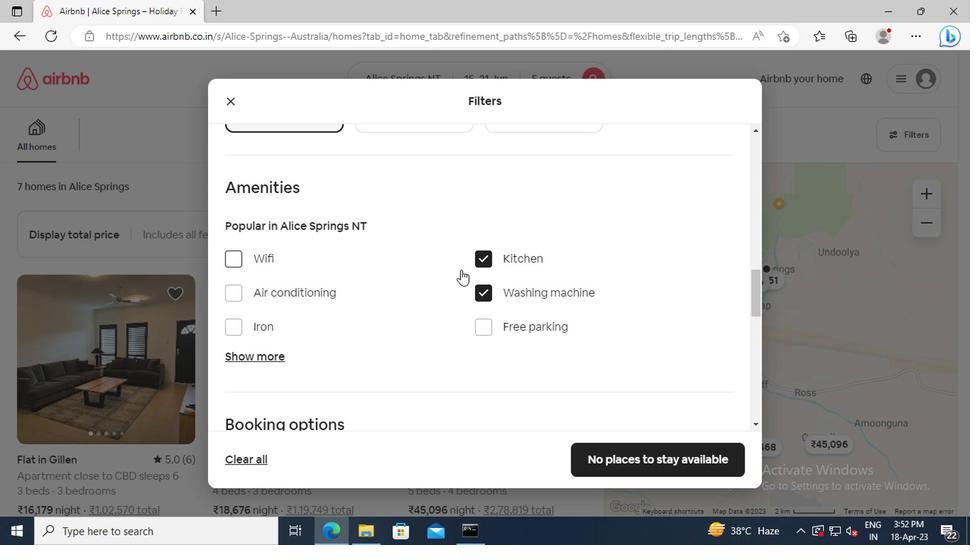 
Action: Mouse scrolled (372, 277) with delta (0, 0)
Screenshot: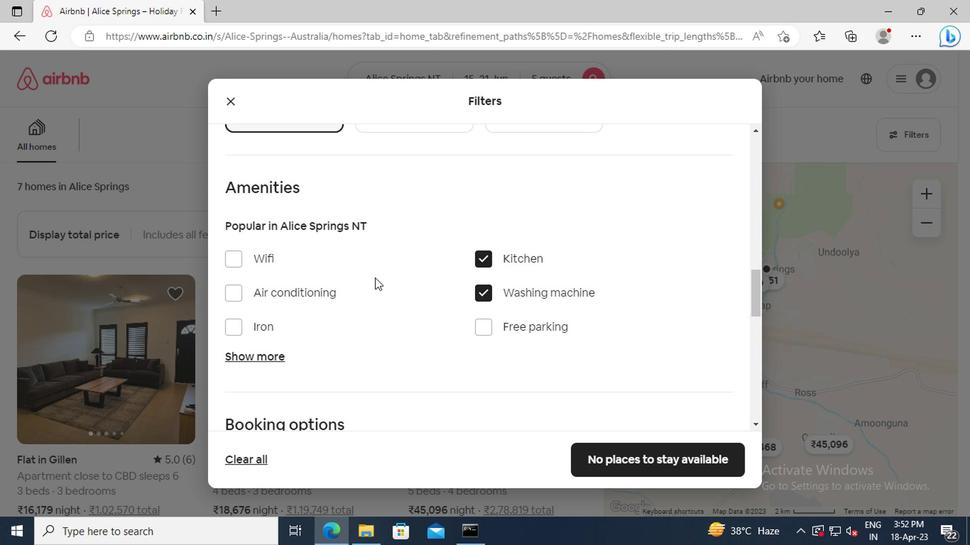
Action: Mouse scrolled (372, 277) with delta (0, 0)
Screenshot: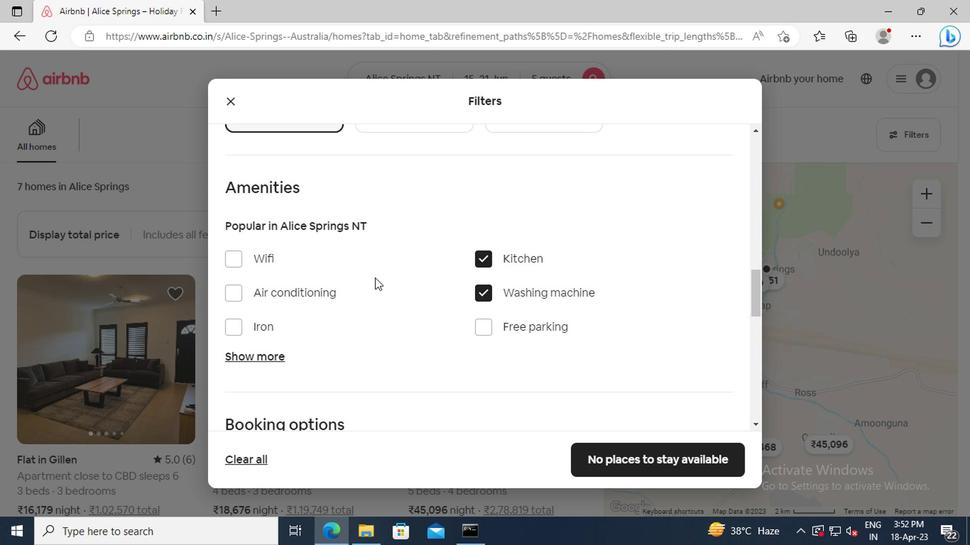 
Action: Mouse scrolled (372, 277) with delta (0, 0)
Screenshot: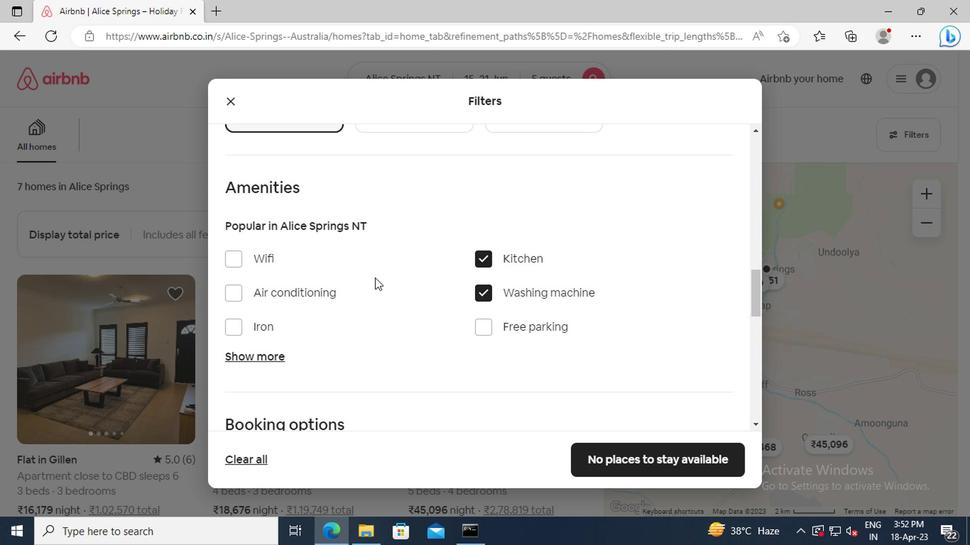 
Action: Mouse scrolled (372, 277) with delta (0, 0)
Screenshot: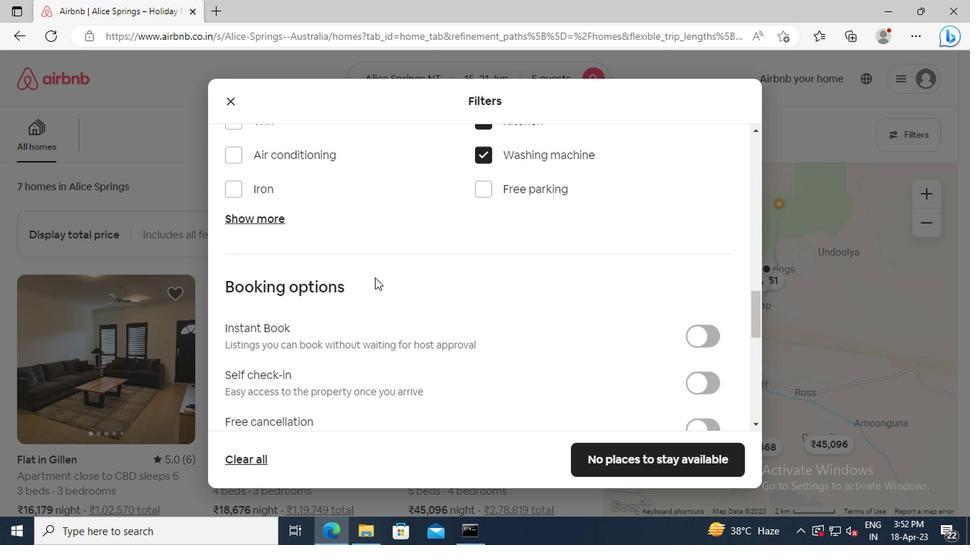 
Action: Mouse moved to (699, 331)
Screenshot: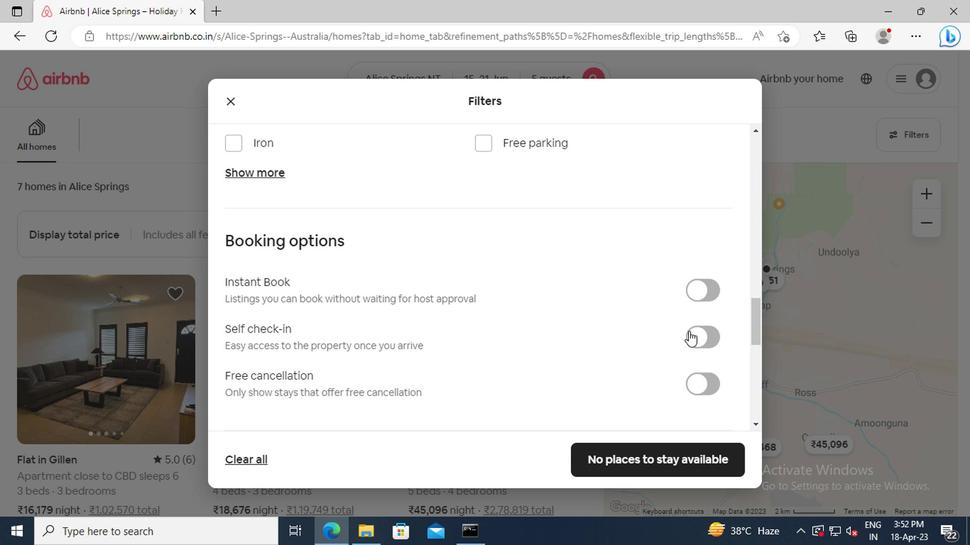 
Action: Mouse pressed left at (699, 331)
Screenshot: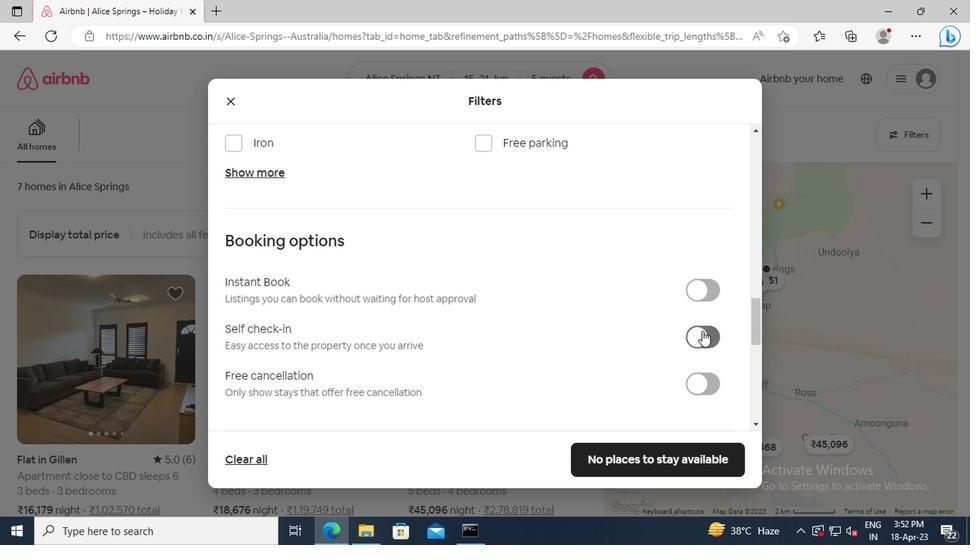 
Action: Mouse moved to (428, 311)
Screenshot: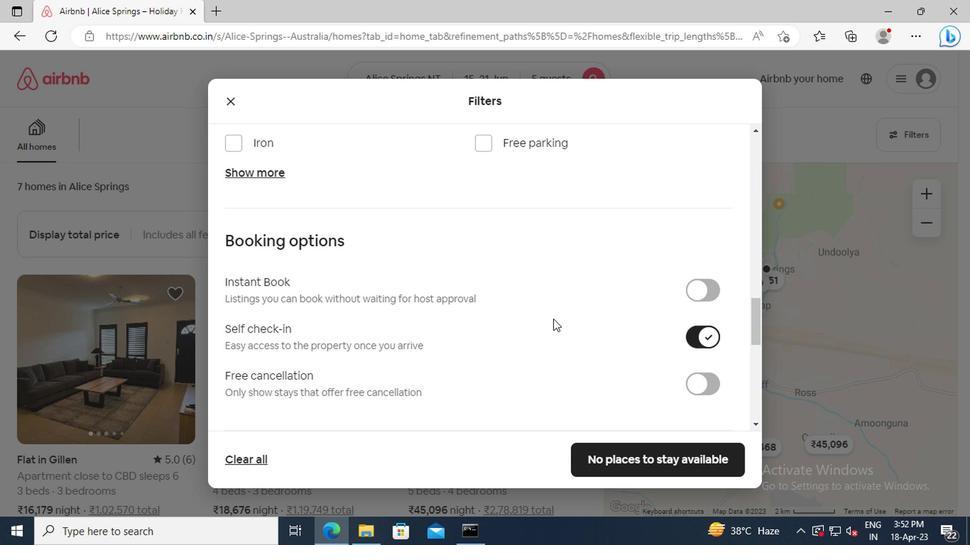 
Action: Mouse scrolled (428, 310) with delta (0, -1)
Screenshot: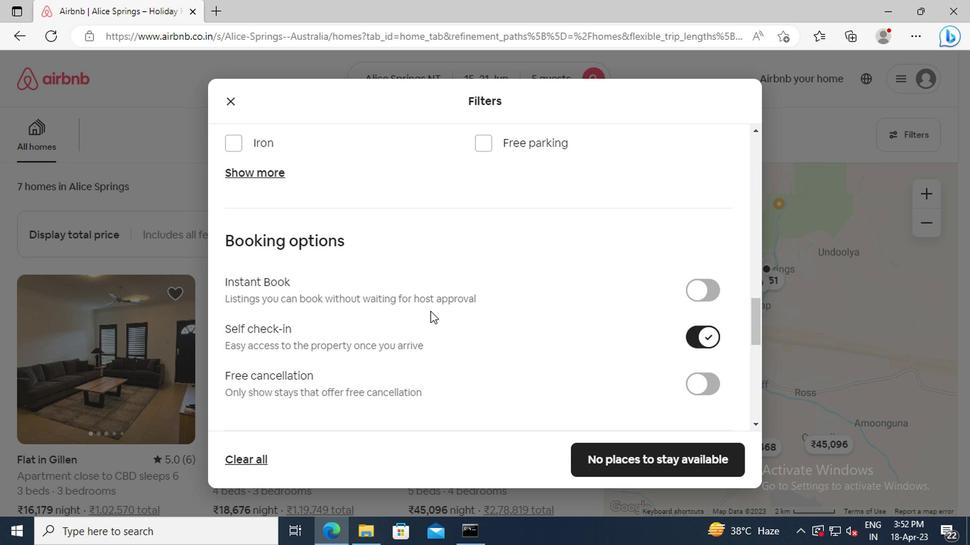 
Action: Mouse scrolled (428, 310) with delta (0, -1)
Screenshot: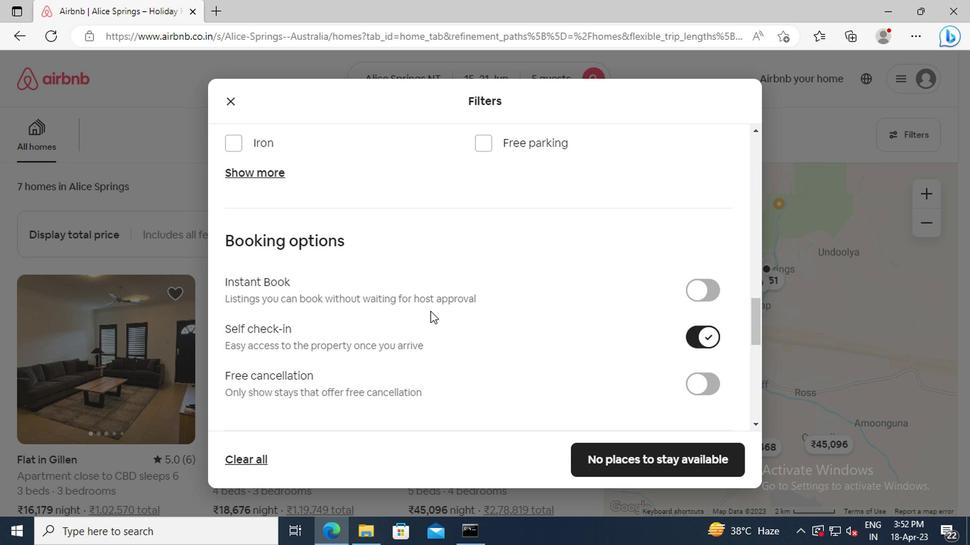 
Action: Mouse scrolled (428, 310) with delta (0, -1)
Screenshot: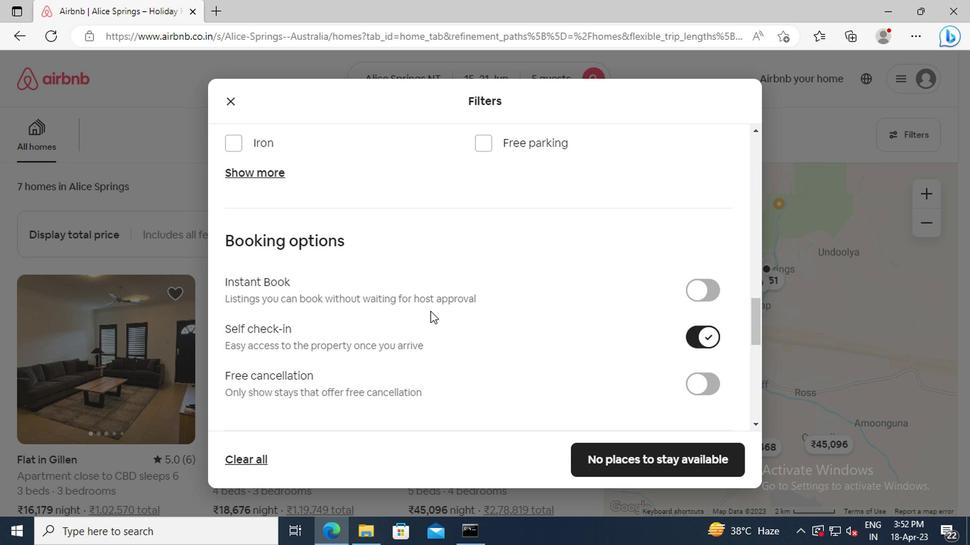 
Action: Mouse scrolled (428, 310) with delta (0, -1)
Screenshot: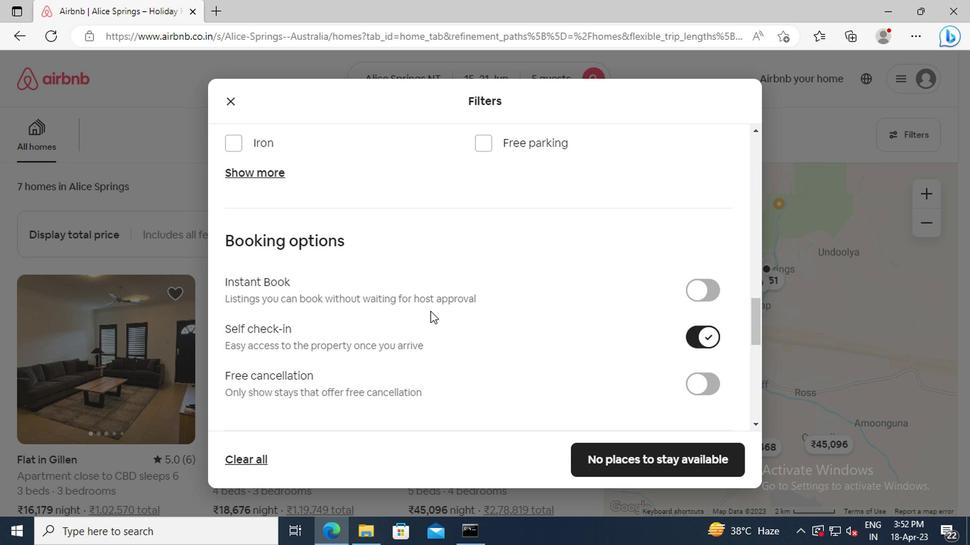 
Action: Mouse scrolled (428, 310) with delta (0, -1)
Screenshot: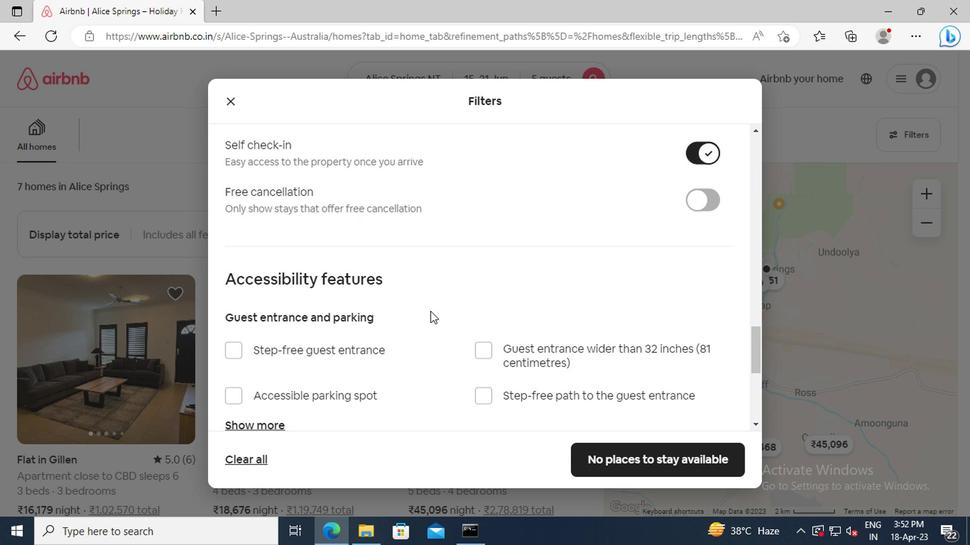 
Action: Mouse scrolled (428, 310) with delta (0, -1)
Screenshot: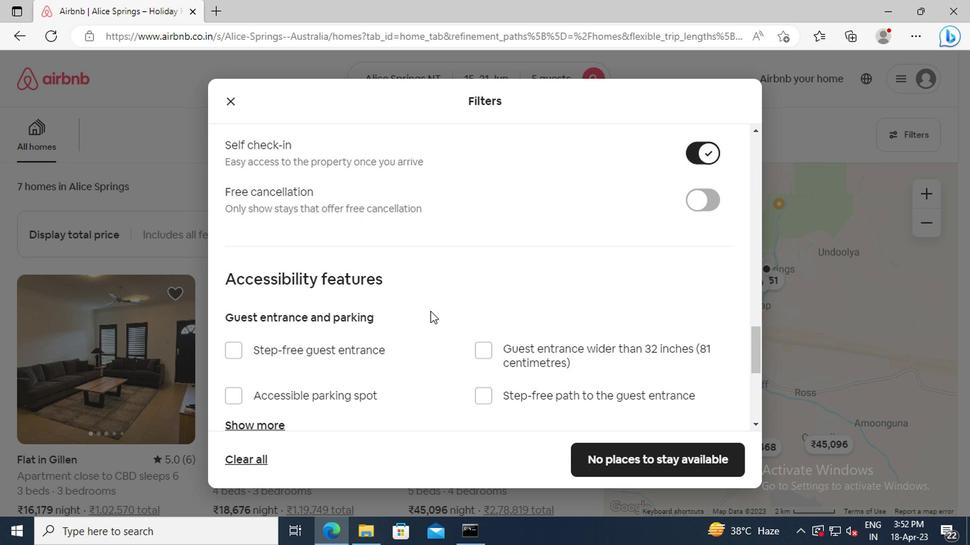 
Action: Mouse scrolled (428, 310) with delta (0, -1)
Screenshot: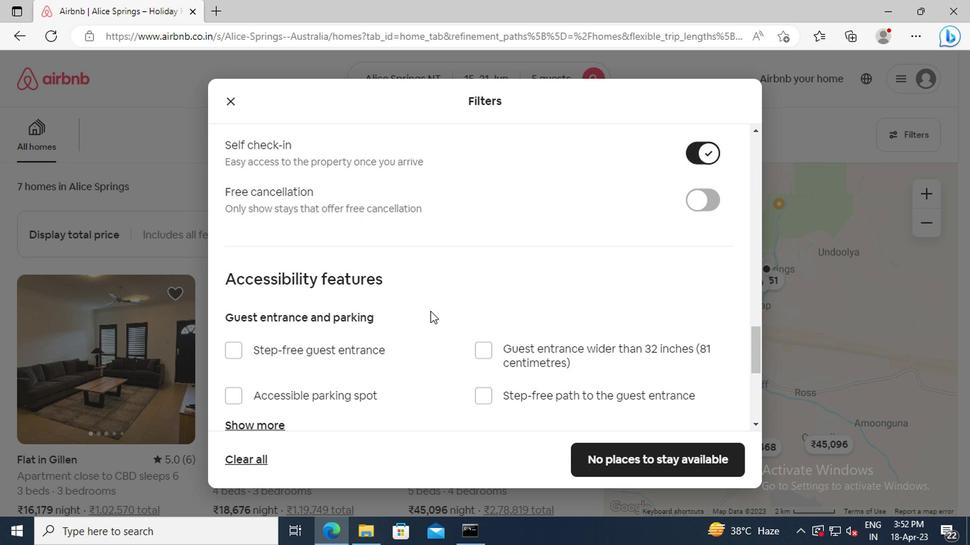 
Action: Mouse scrolled (428, 310) with delta (0, -1)
Screenshot: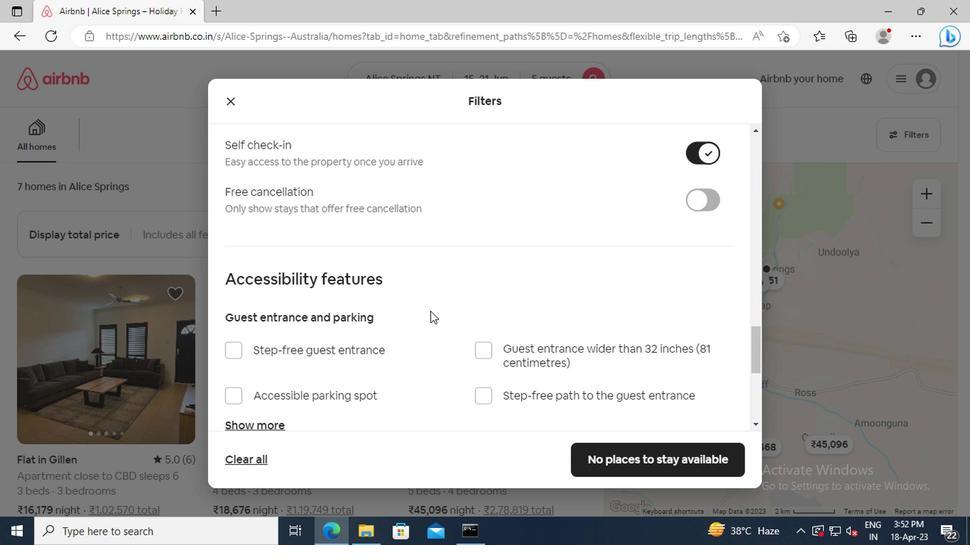 
Action: Mouse scrolled (428, 310) with delta (0, -1)
Screenshot: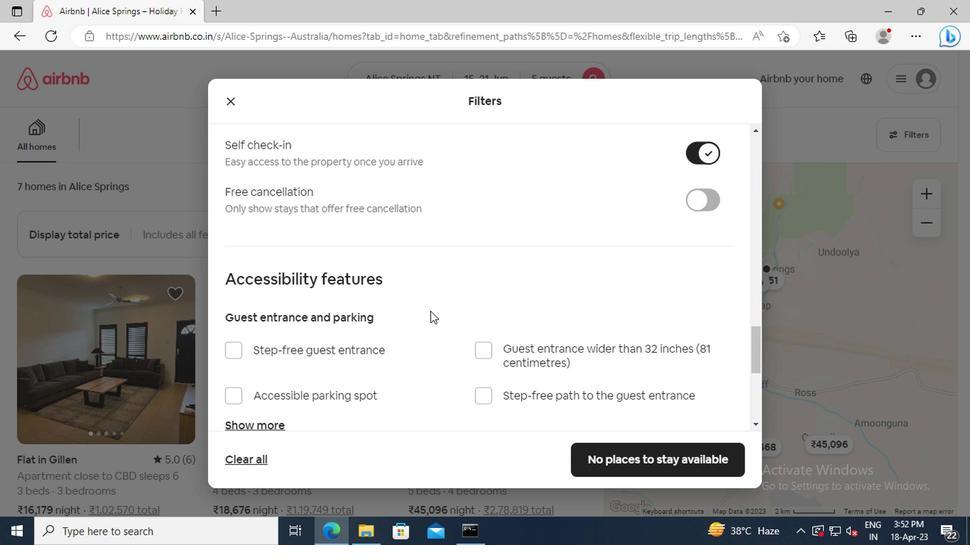 
Action: Mouse scrolled (428, 310) with delta (0, -1)
Screenshot: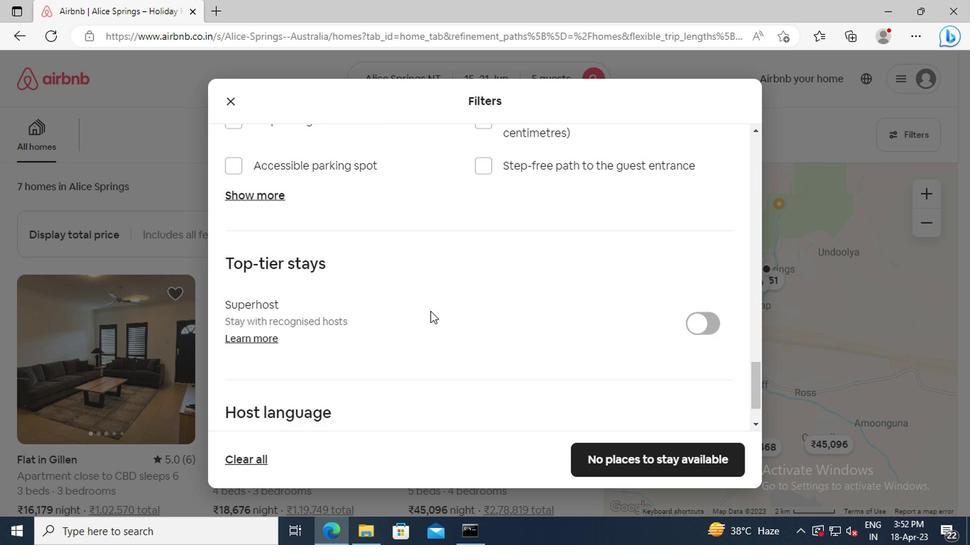 
Action: Mouse scrolled (428, 310) with delta (0, -1)
Screenshot: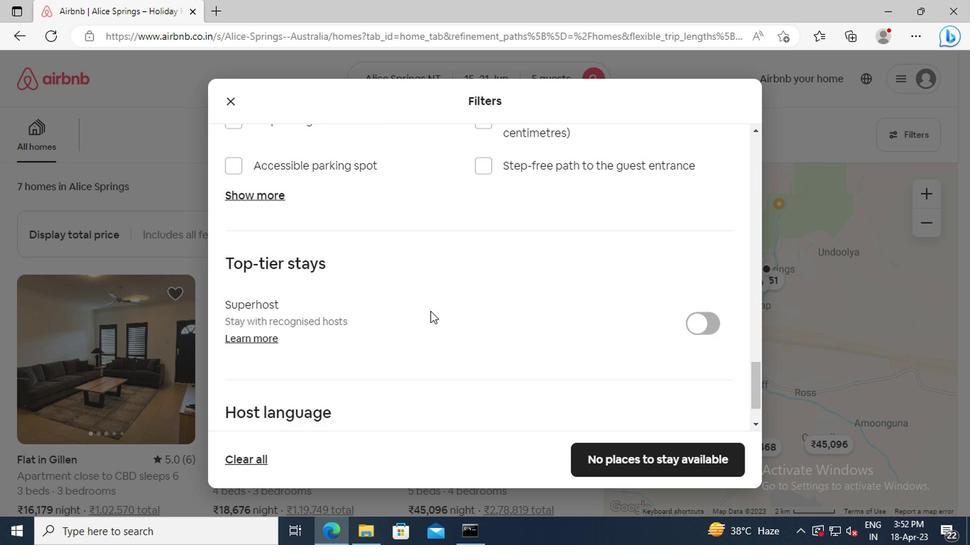 
Action: Mouse scrolled (428, 310) with delta (0, -1)
Screenshot: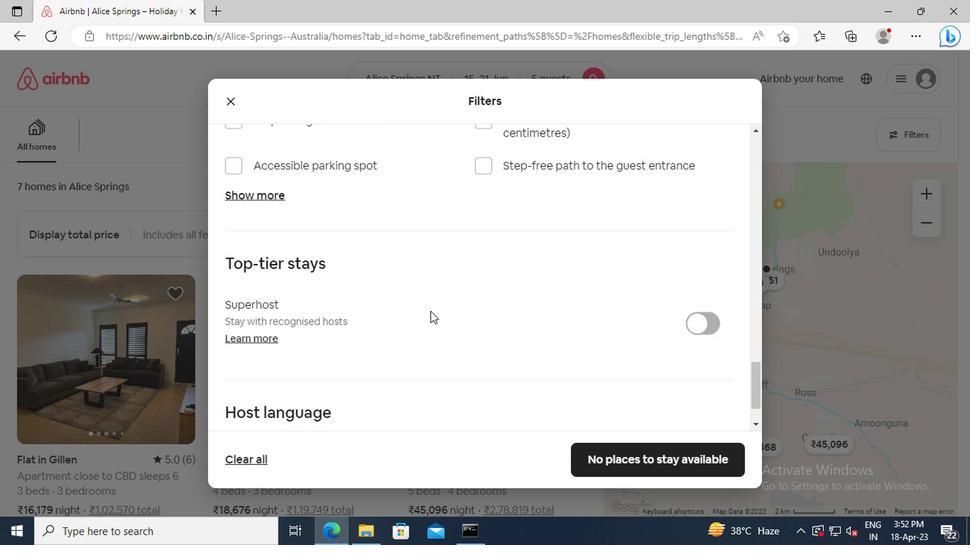 
Action: Mouse scrolled (428, 310) with delta (0, -1)
Screenshot: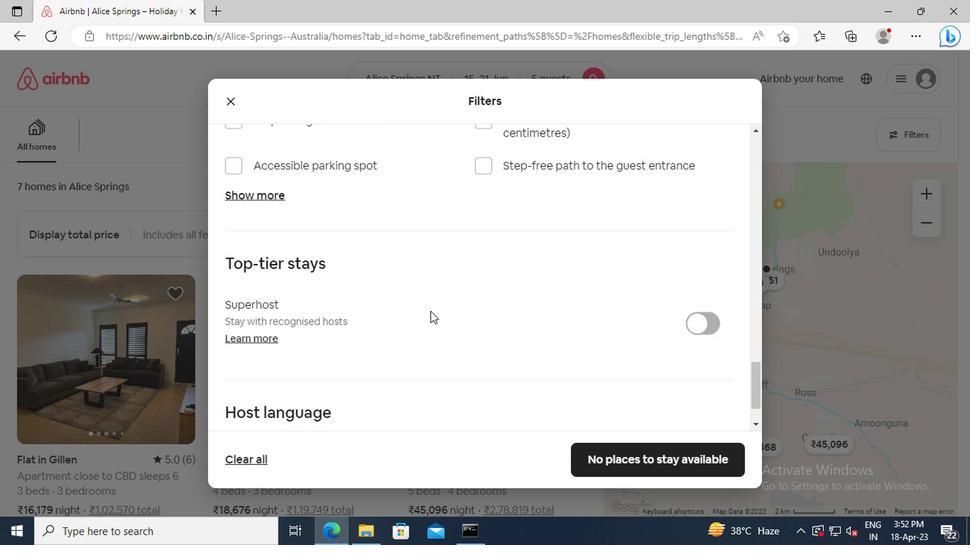 
Action: Mouse moved to (230, 393)
Screenshot: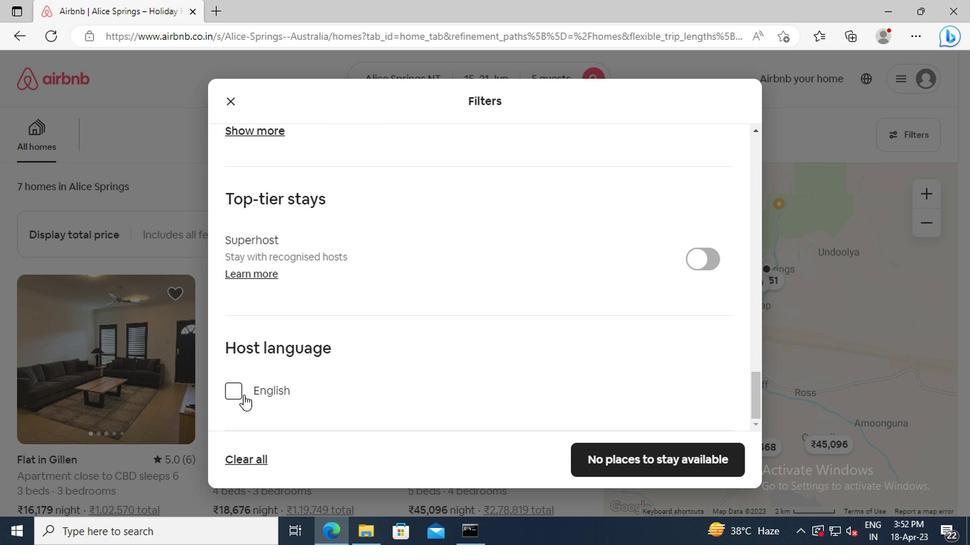 
Action: Mouse pressed left at (230, 393)
Screenshot: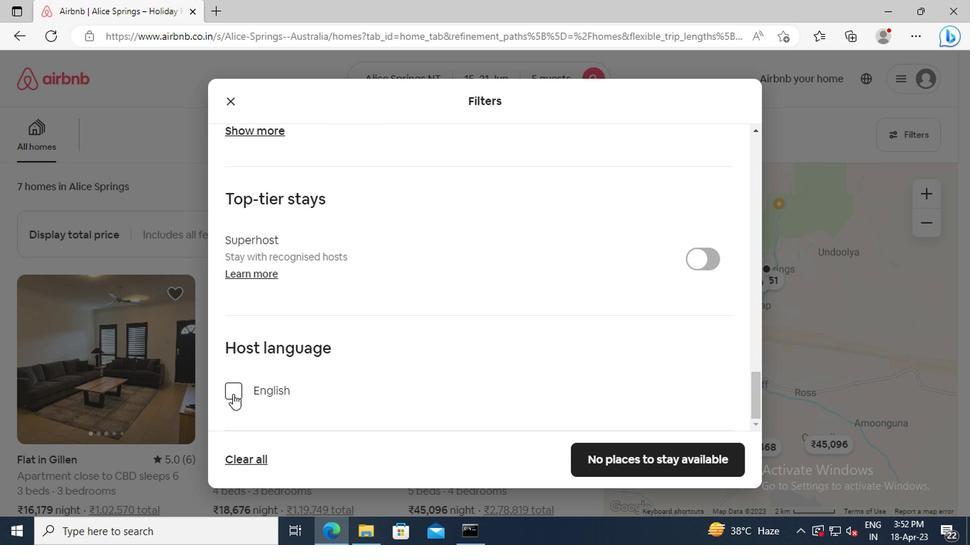 
Action: Mouse moved to (625, 456)
Screenshot: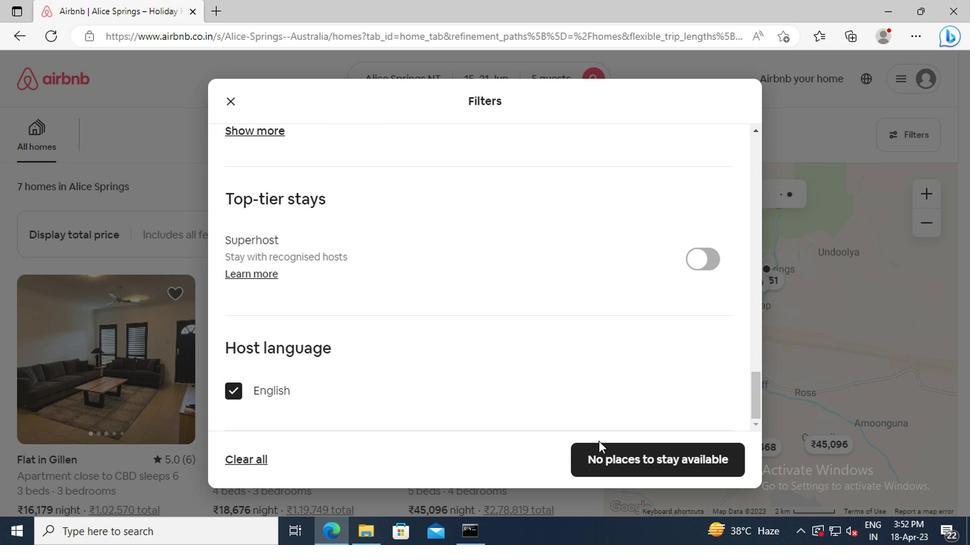 
Action: Mouse pressed left at (625, 456)
Screenshot: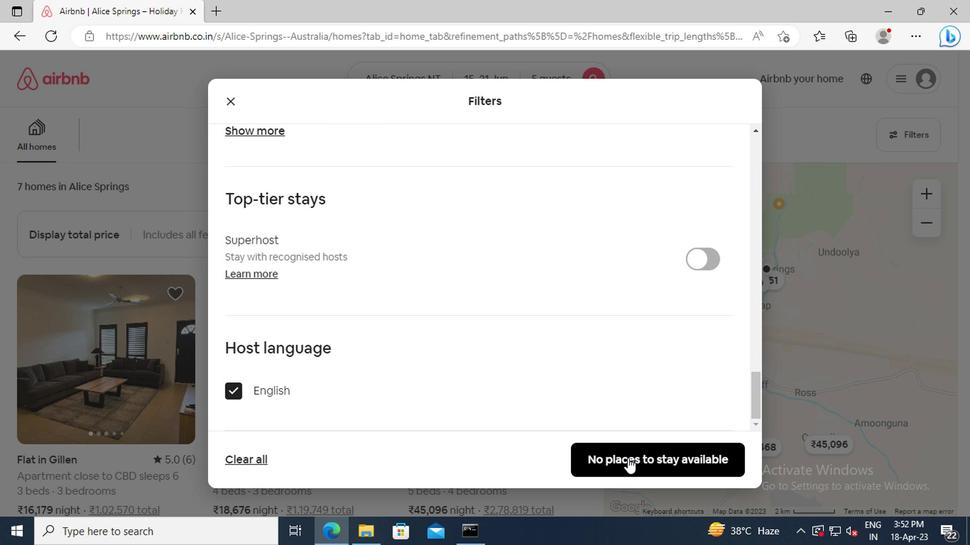
